 Task: Open a blank sheet, save the file as 'experience' Insert a table '2 by 3' In first column, add headers, 'Movie, Genre'. Under first header add  Inception, The Avengers. Under second header add  Thriller, Action. Change table style to  'Green'
Action: Mouse moved to (282, 224)
Screenshot: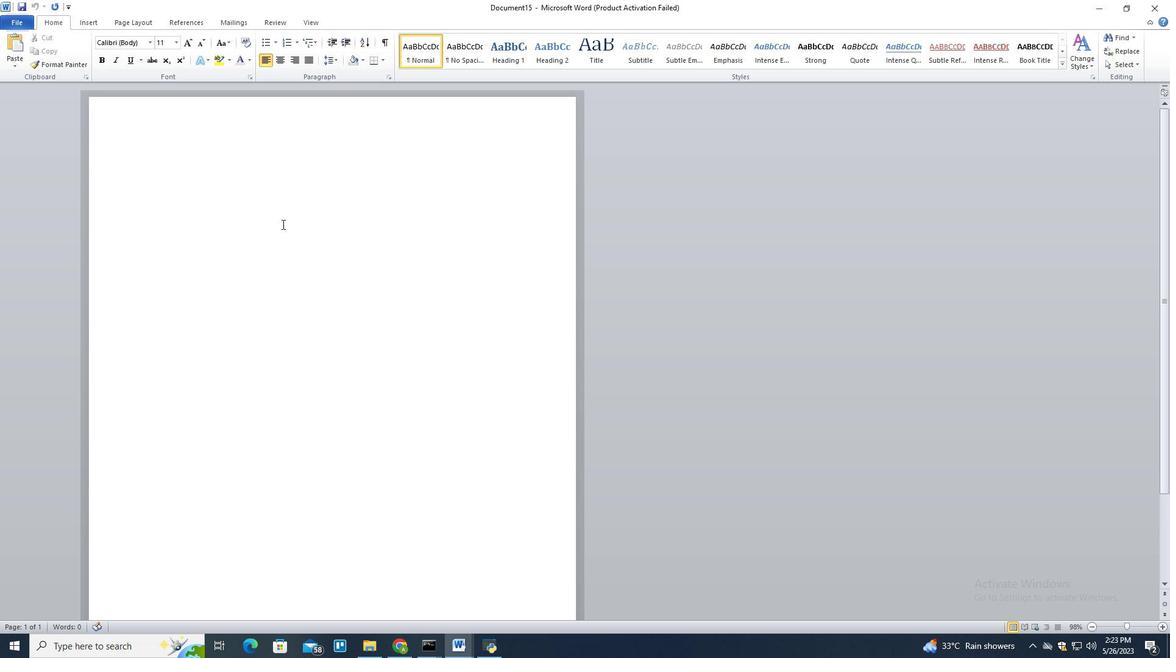 
Action: Key pressed ctrl+N
Screenshot: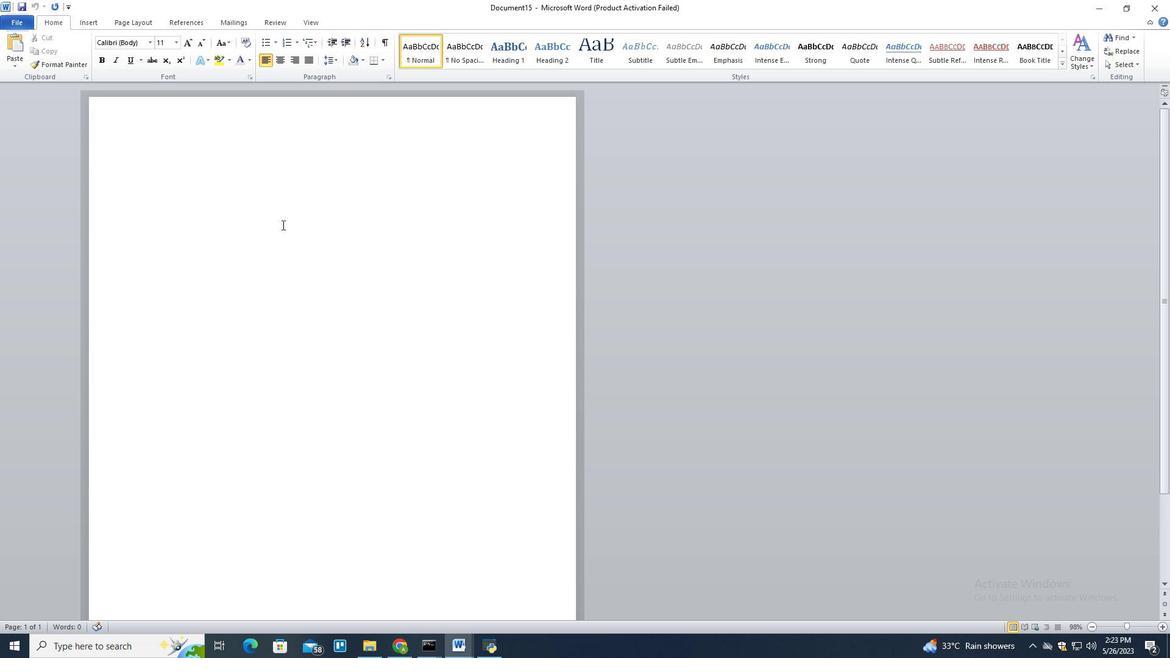 
Action: Mouse moved to (231, 154)
Screenshot: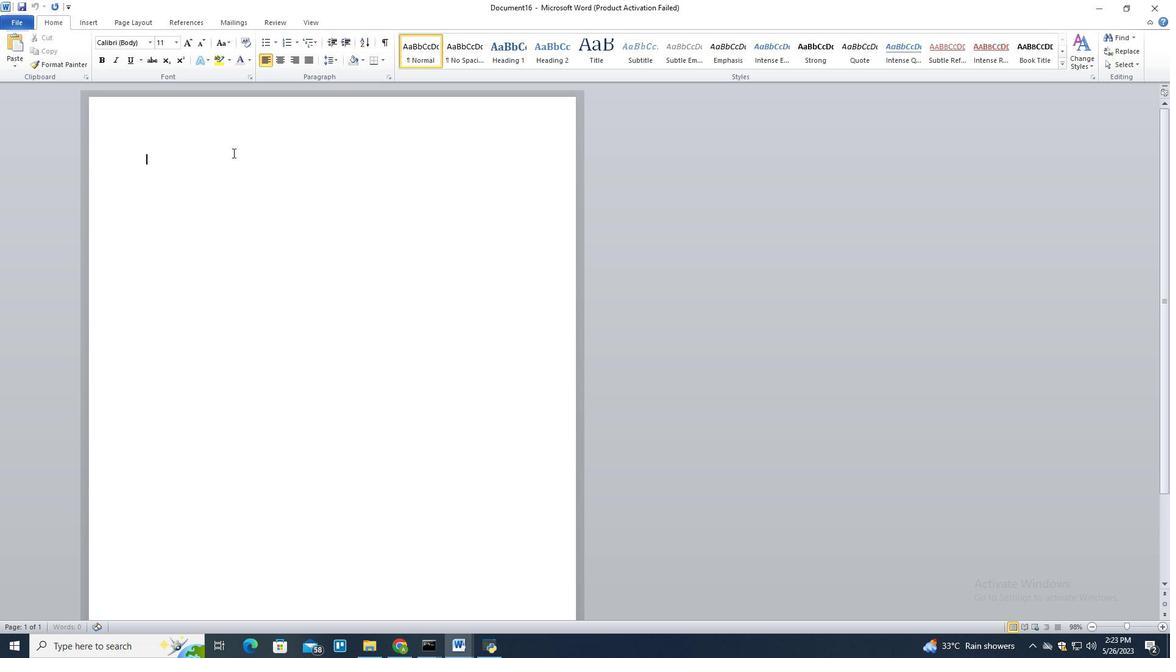 
Action: Key pressed ctrl+S
Screenshot: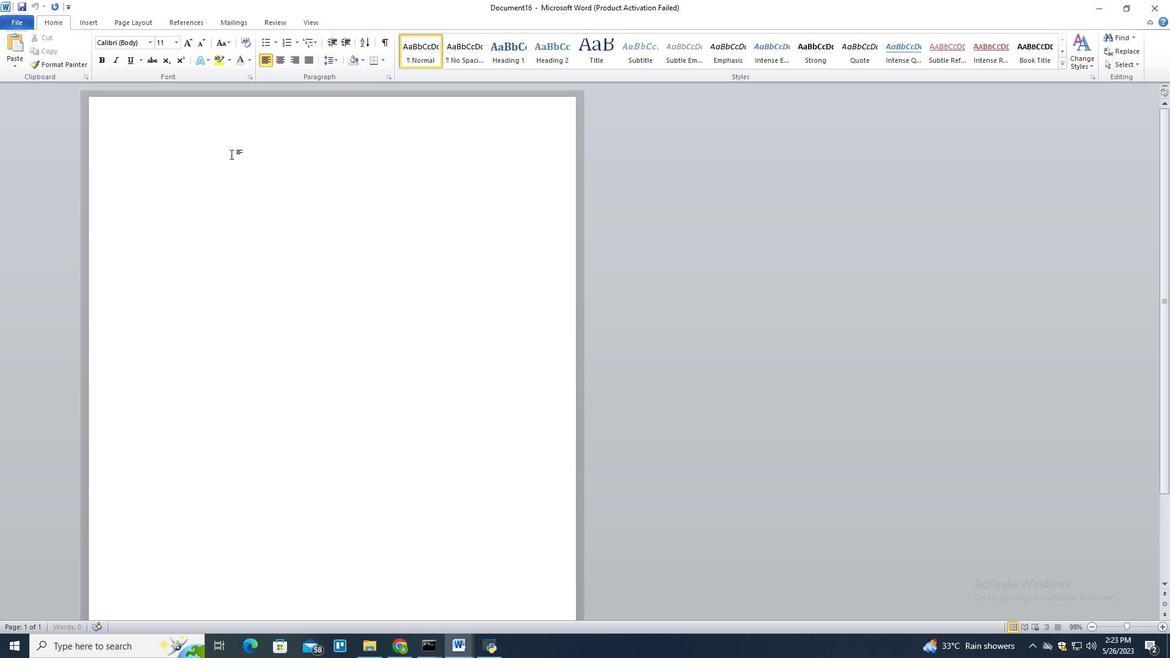 
Action: Mouse moved to (231, 160)
Screenshot: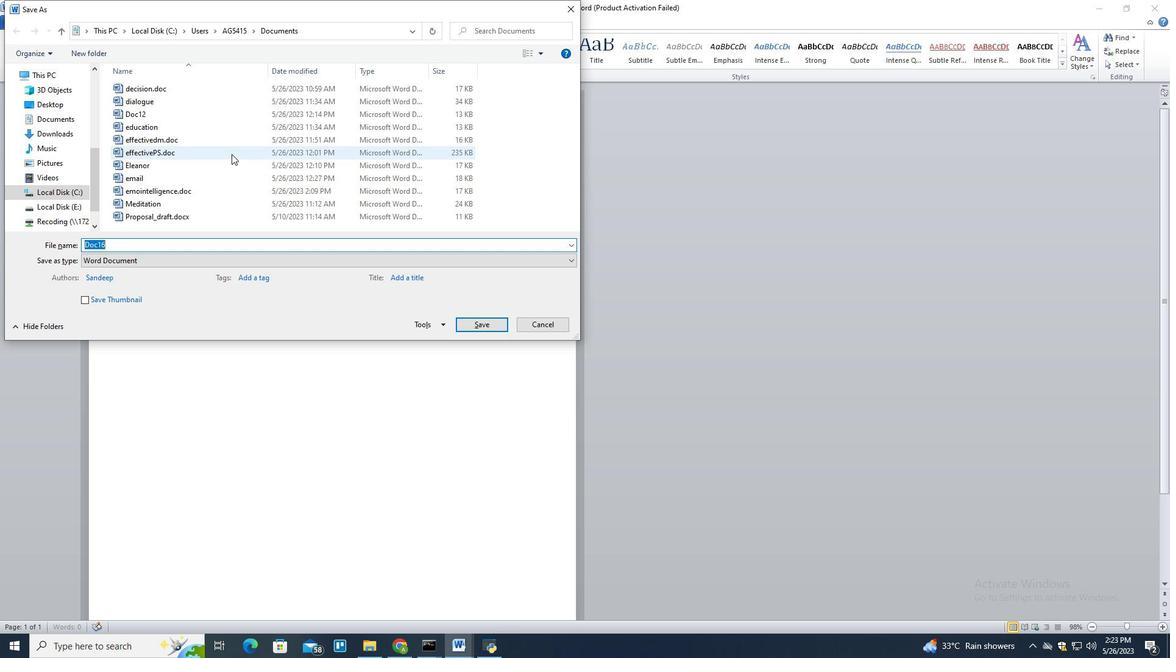 
Action: Key pressed <Key.shift>experiece<Key.tab><Key.tab><Key.tab><Key.tab><Key.tab><Key.tab><Key.tab><Key.tab><Key.enter>
Screenshot: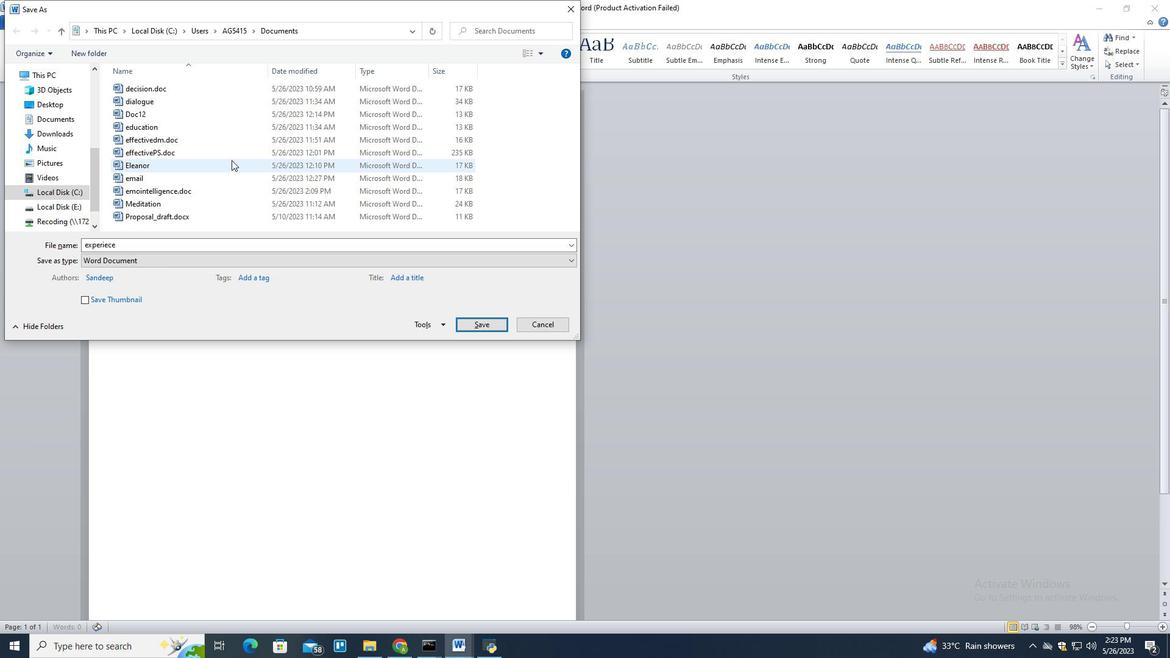 
Action: Mouse moved to (96, 17)
Screenshot: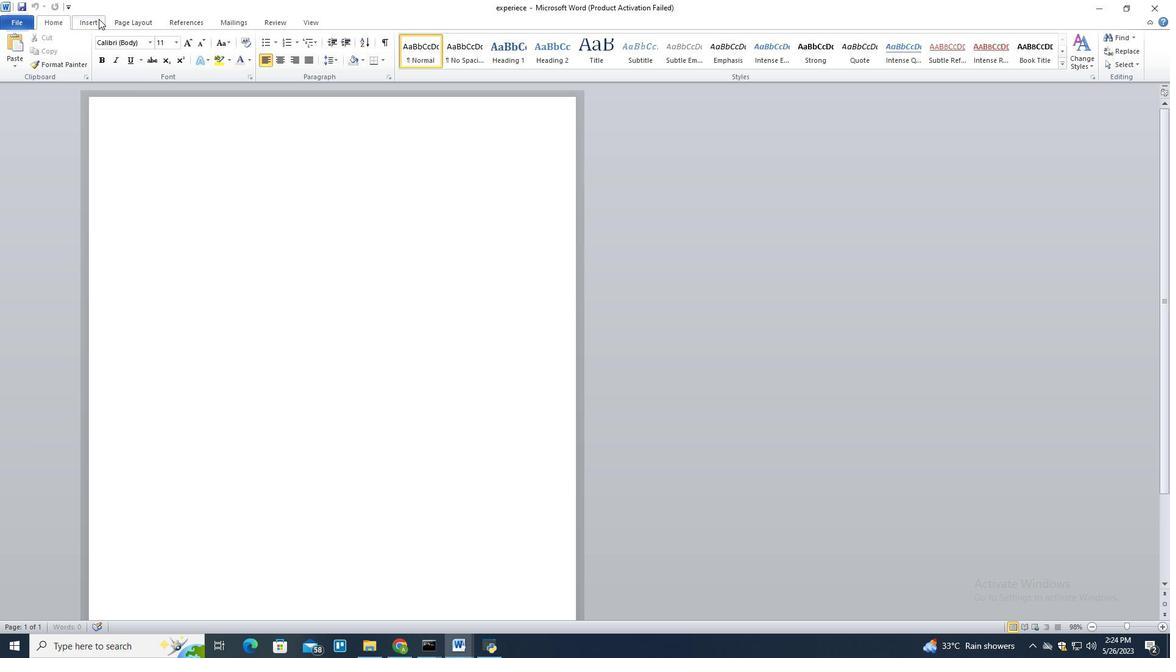 
Action: Mouse pressed left at (96, 17)
Screenshot: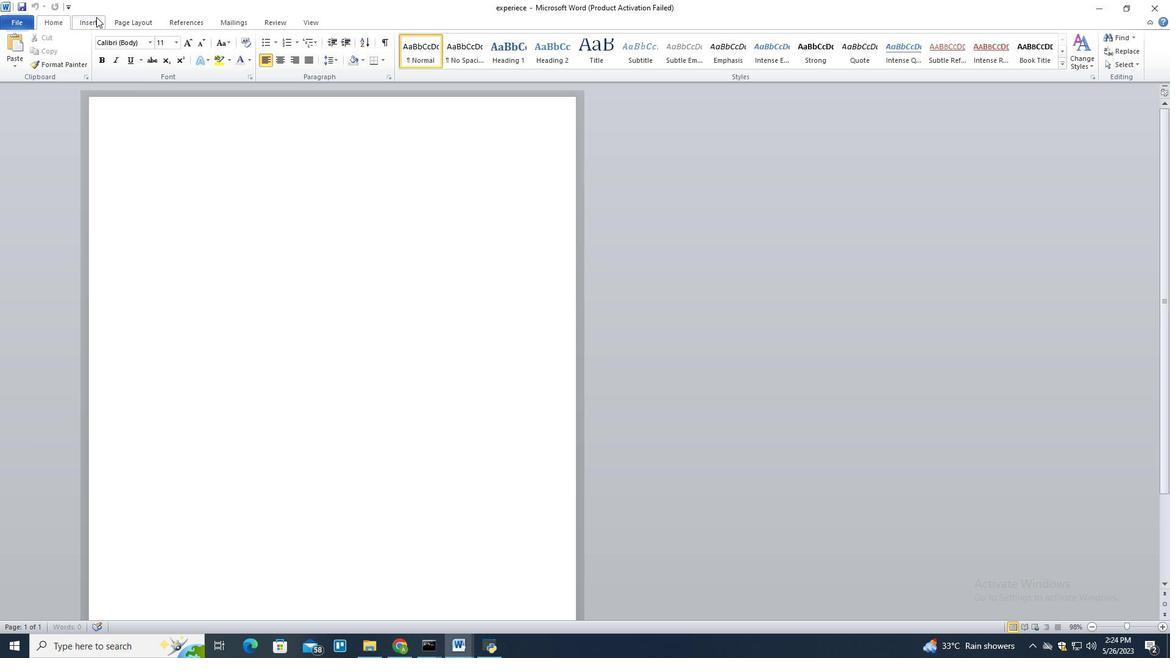 
Action: Mouse moved to (95, 41)
Screenshot: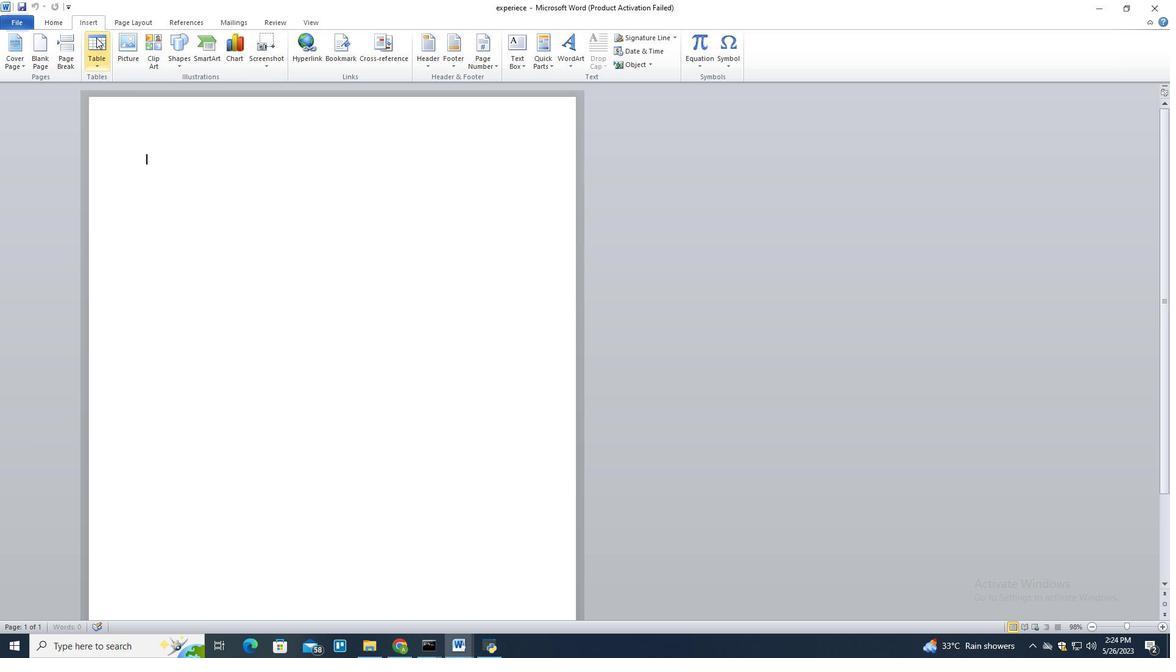 
Action: Mouse pressed left at (95, 41)
Screenshot: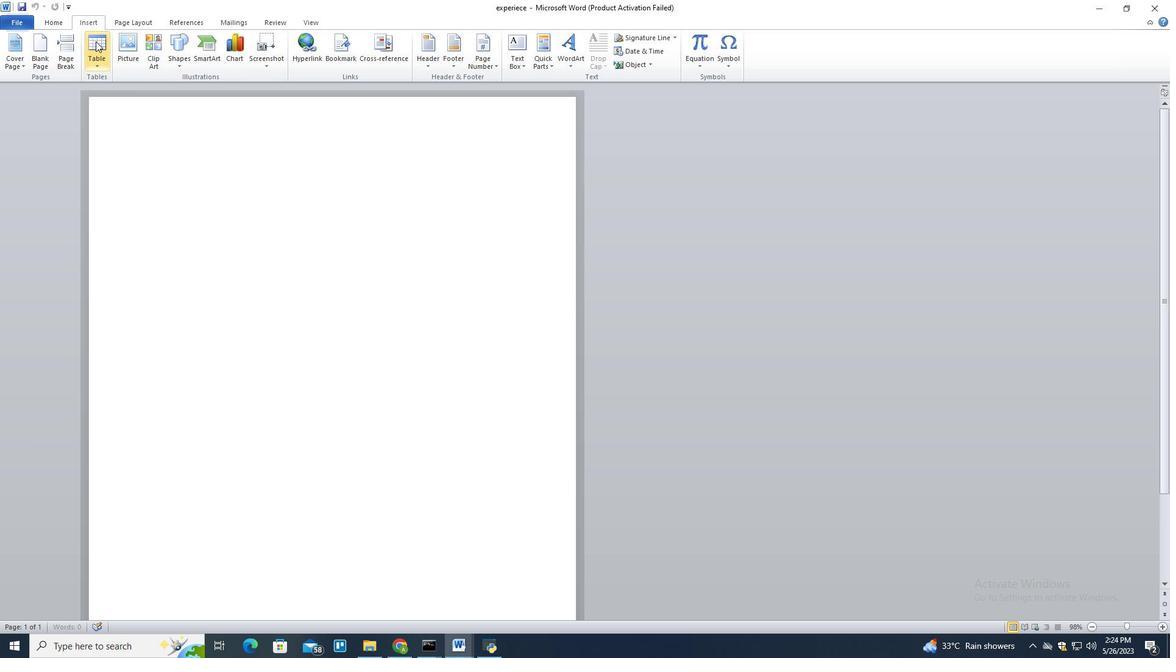 
Action: Mouse moved to (104, 113)
Screenshot: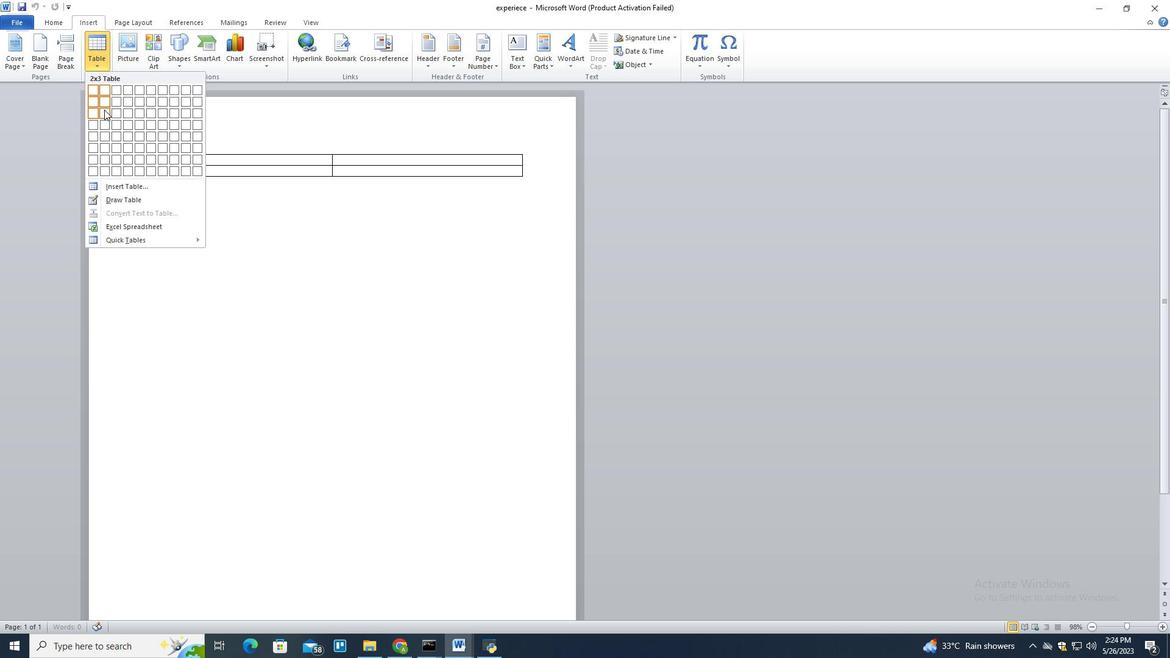 
Action: Mouse pressed left at (104, 113)
Screenshot: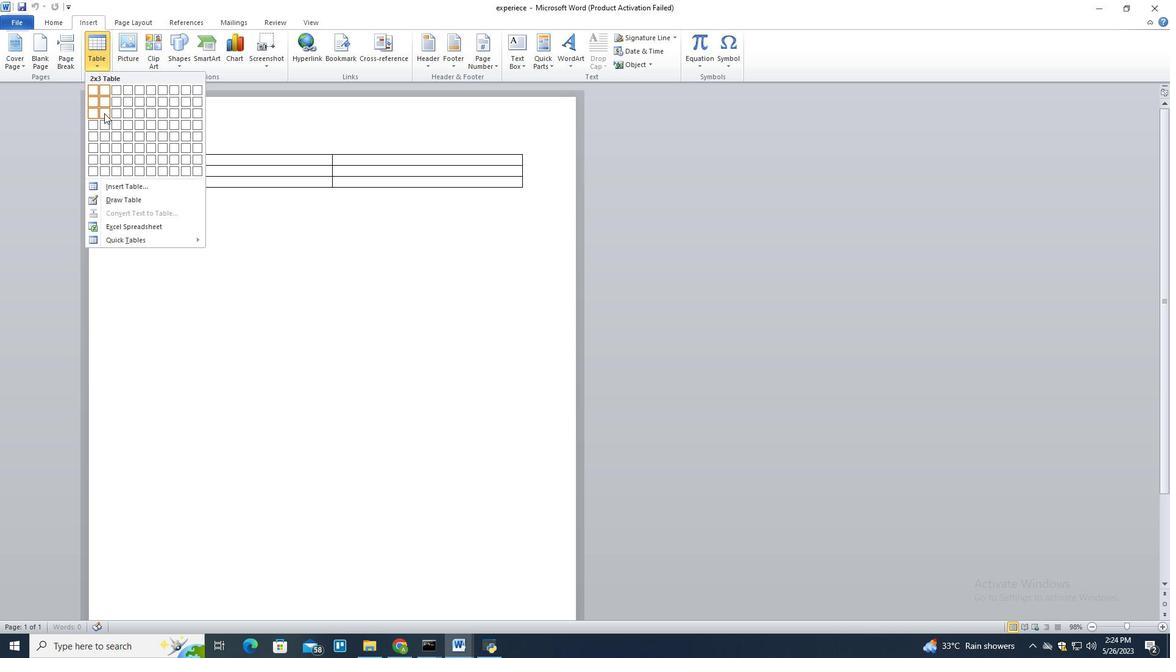 
Action: Mouse moved to (263, 161)
Screenshot: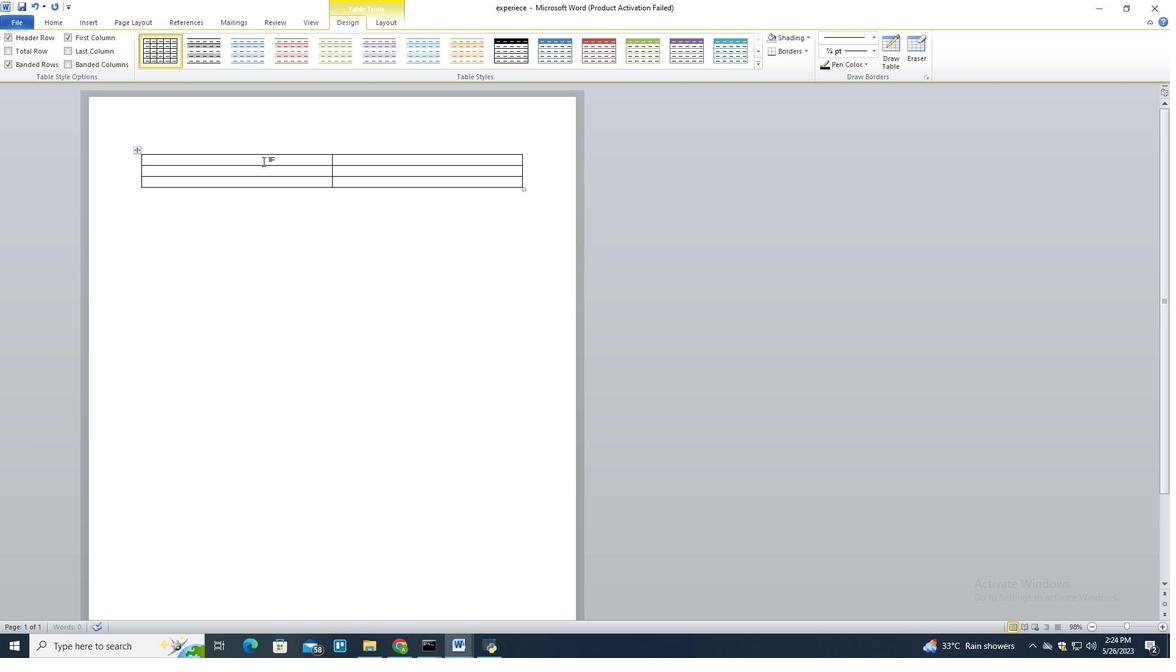 
Action: Key pressed <Key.shift><Key.shift><Key.shift><Key.shift>Move<Key.backspace>ie<Key.tab>
Screenshot: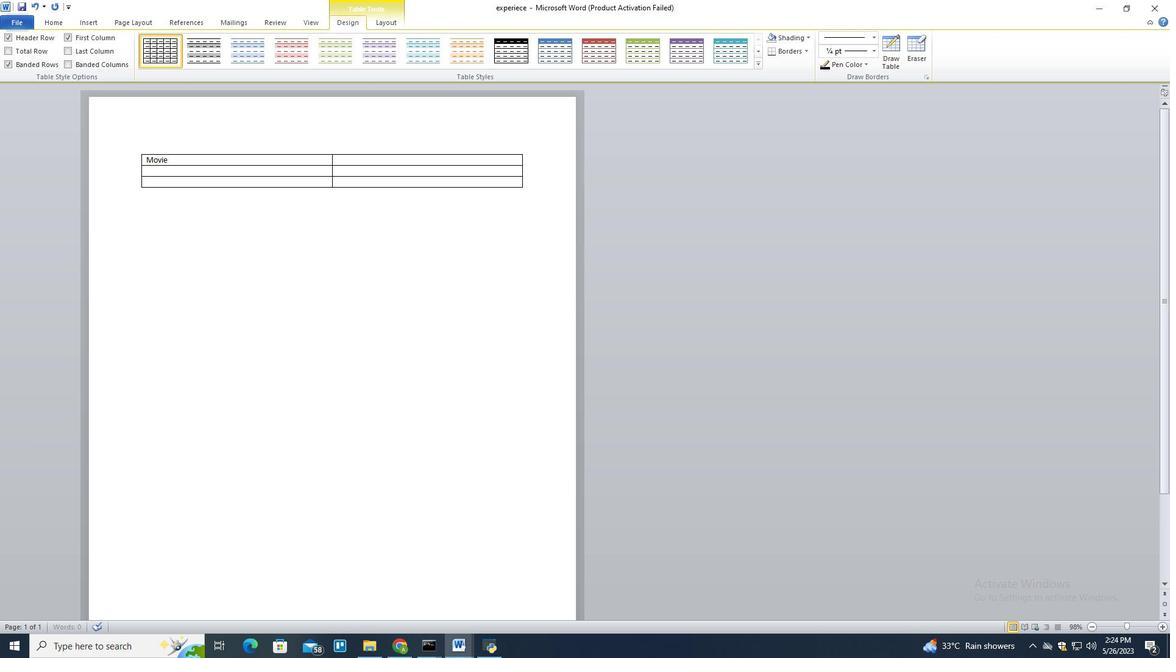 
Action: Mouse moved to (215, 173)
Screenshot: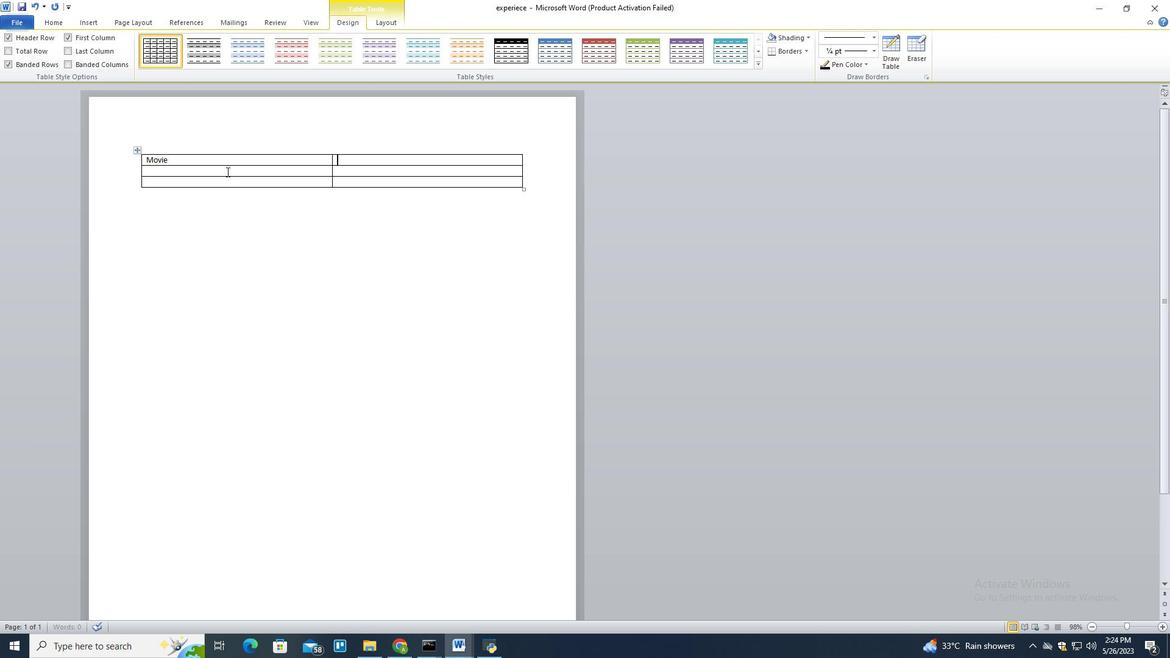 
Action: Mouse pressed left at (215, 173)
Screenshot: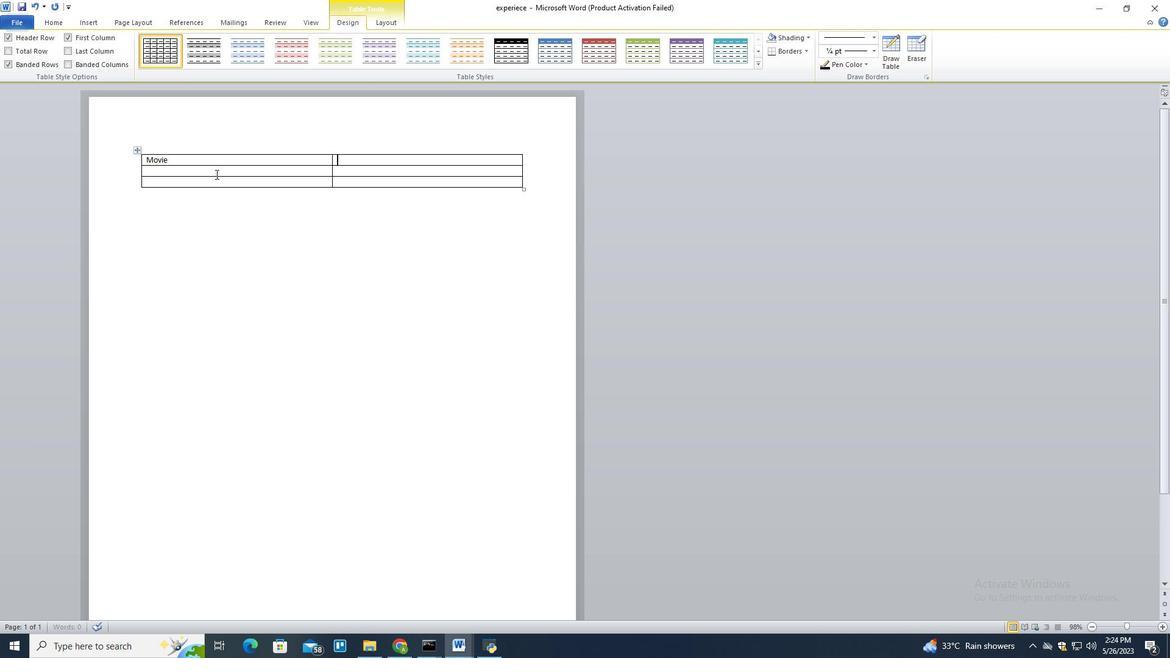
Action: Mouse moved to (213, 173)
Screenshot: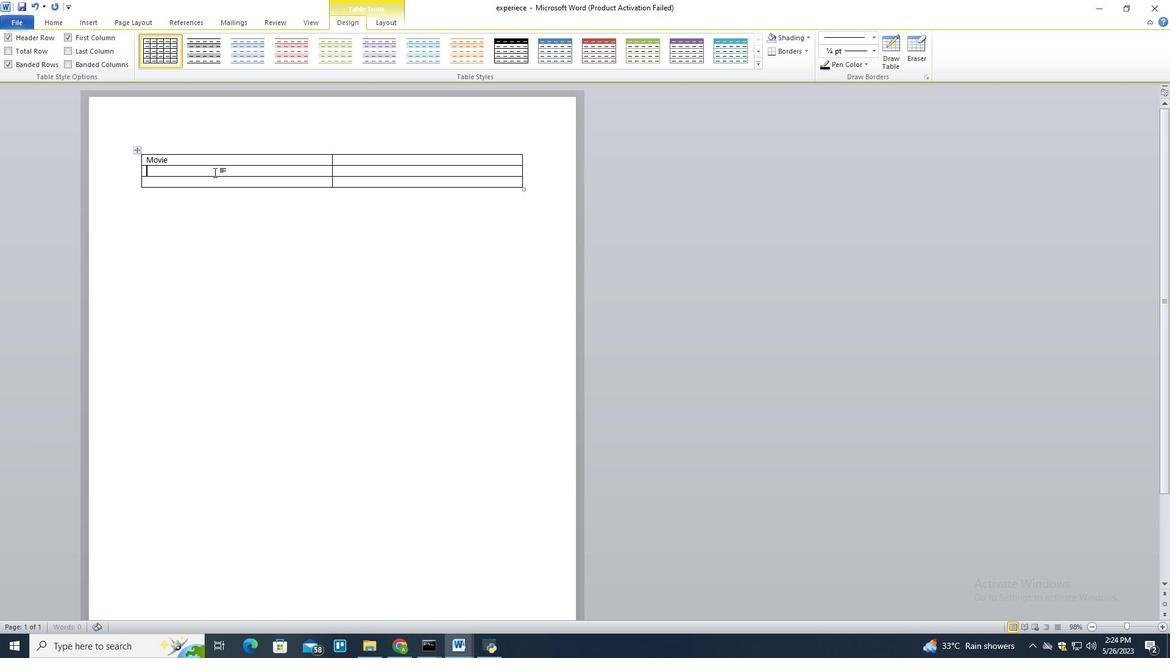 
Action: Key pressed <Key.shift>
Screenshot: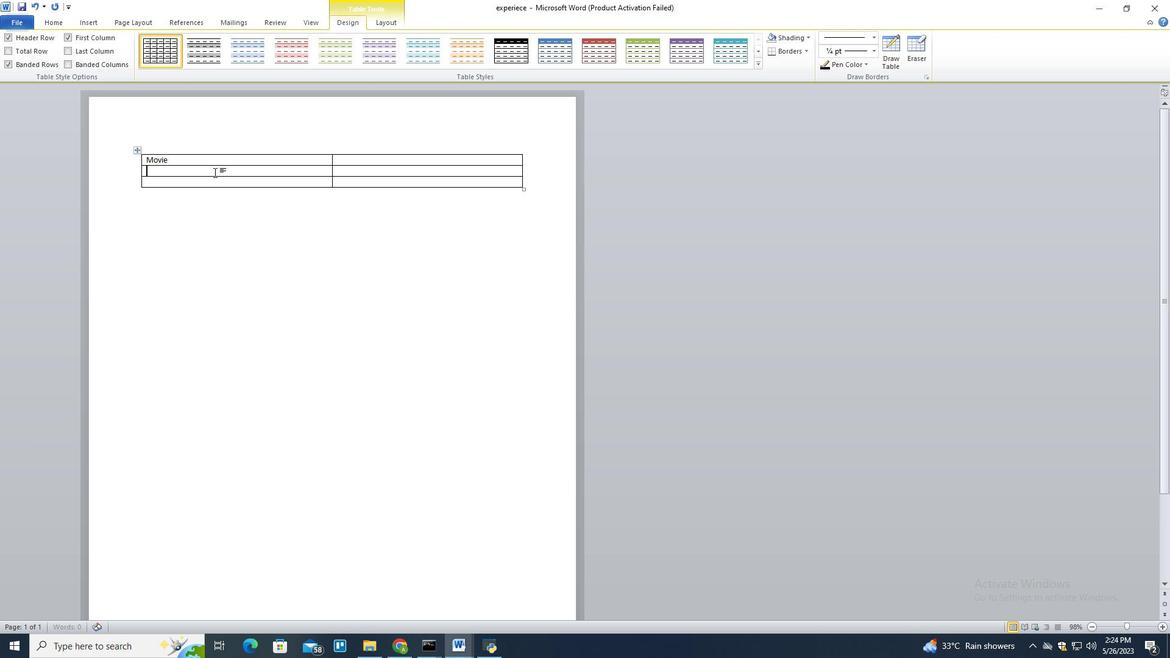 
Action: Mouse moved to (212, 173)
Screenshot: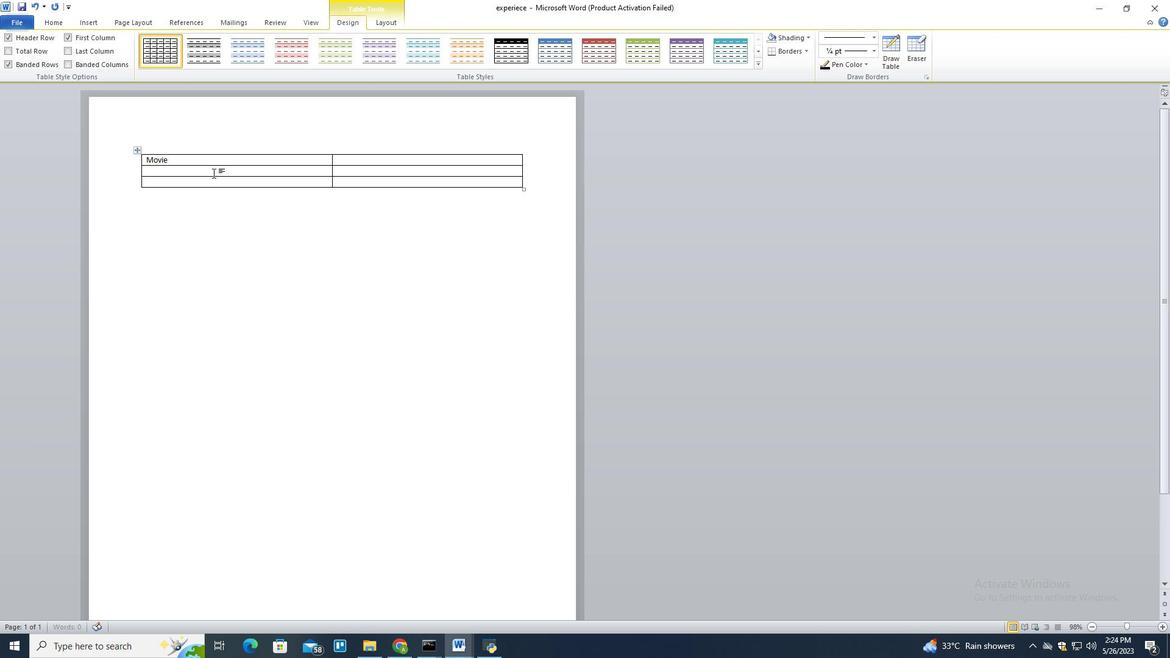 
Action: Key pressed G
Screenshot: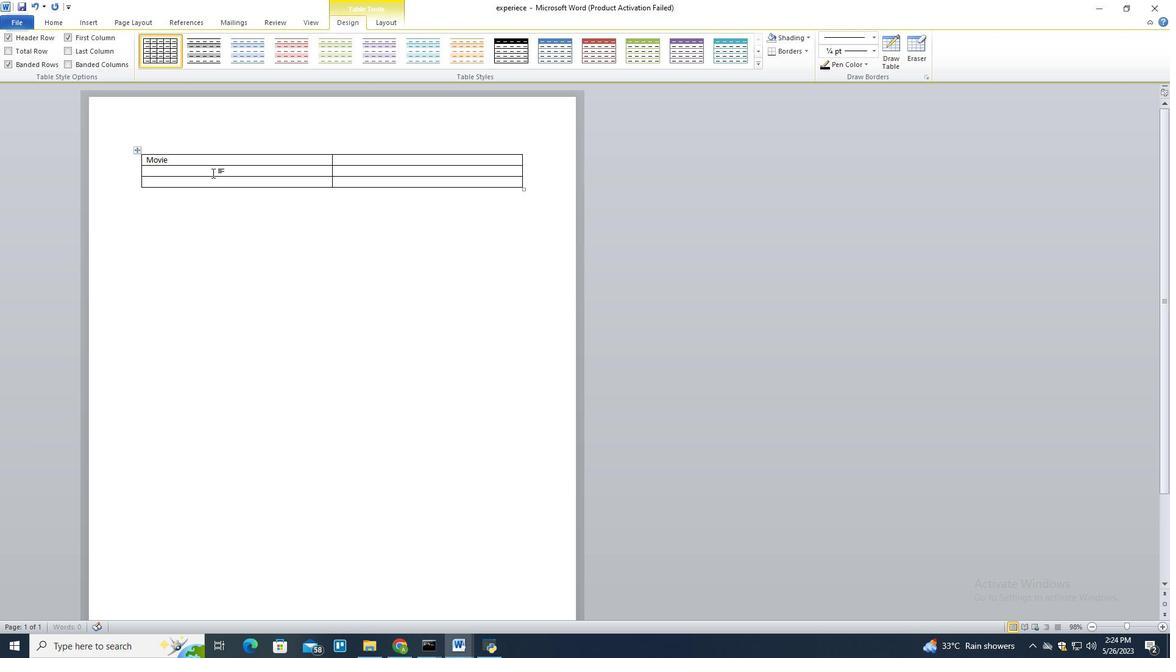 
Action: Mouse moved to (212, 173)
Screenshot: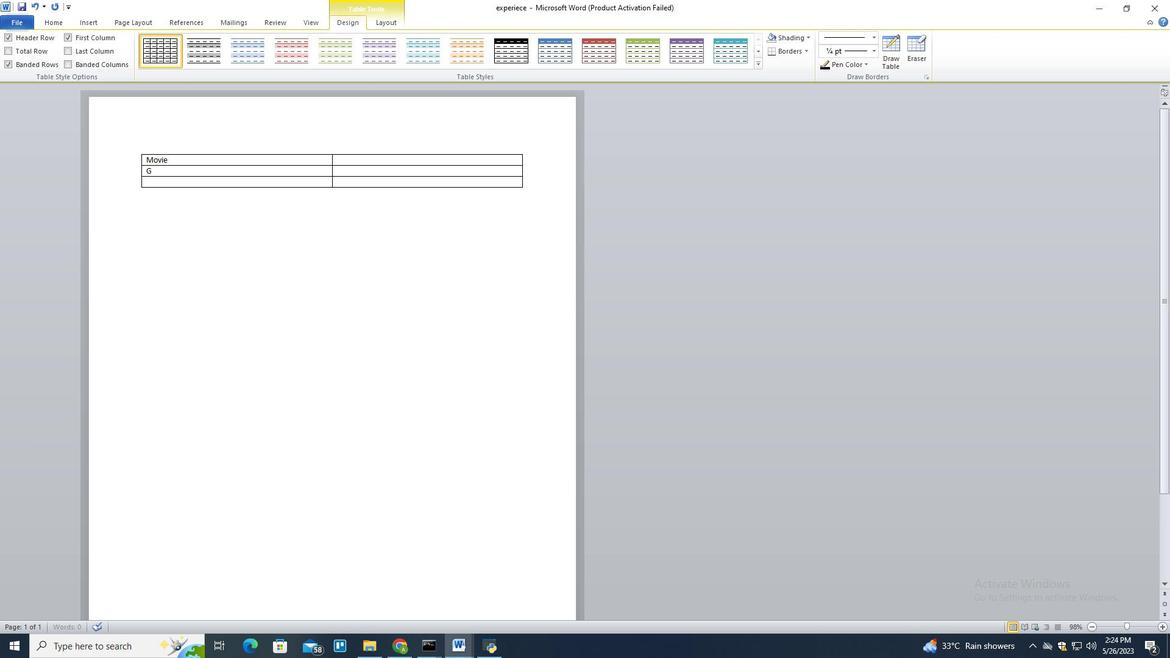 
Action: Key pressed e
Screenshot: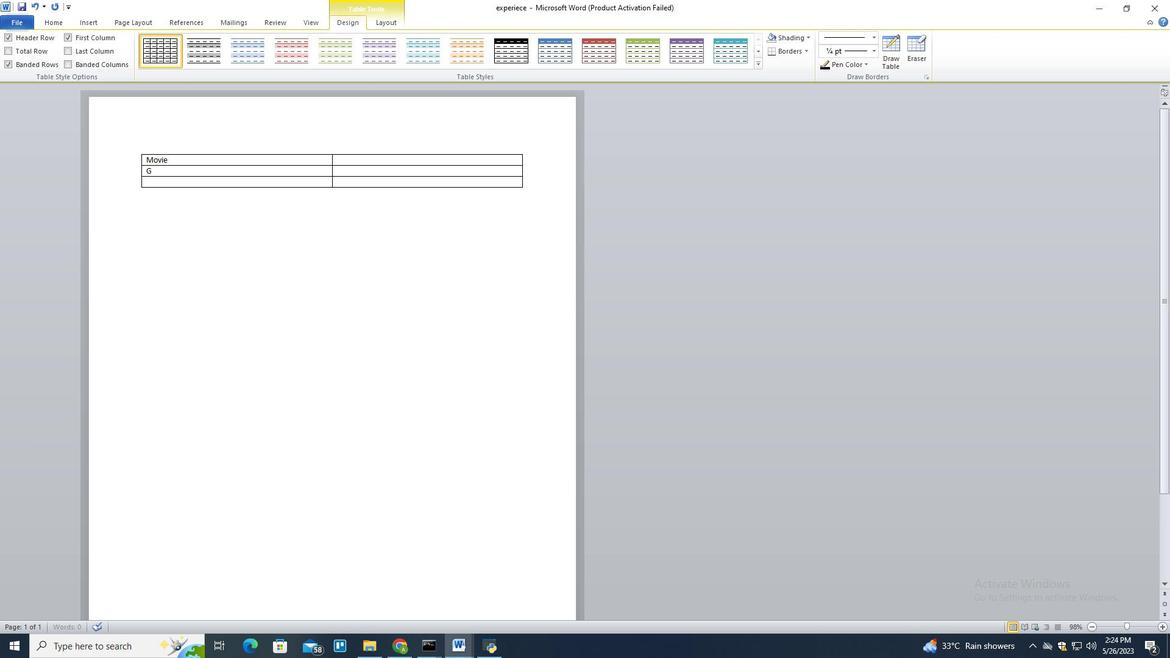 
Action: Mouse moved to (210, 177)
Screenshot: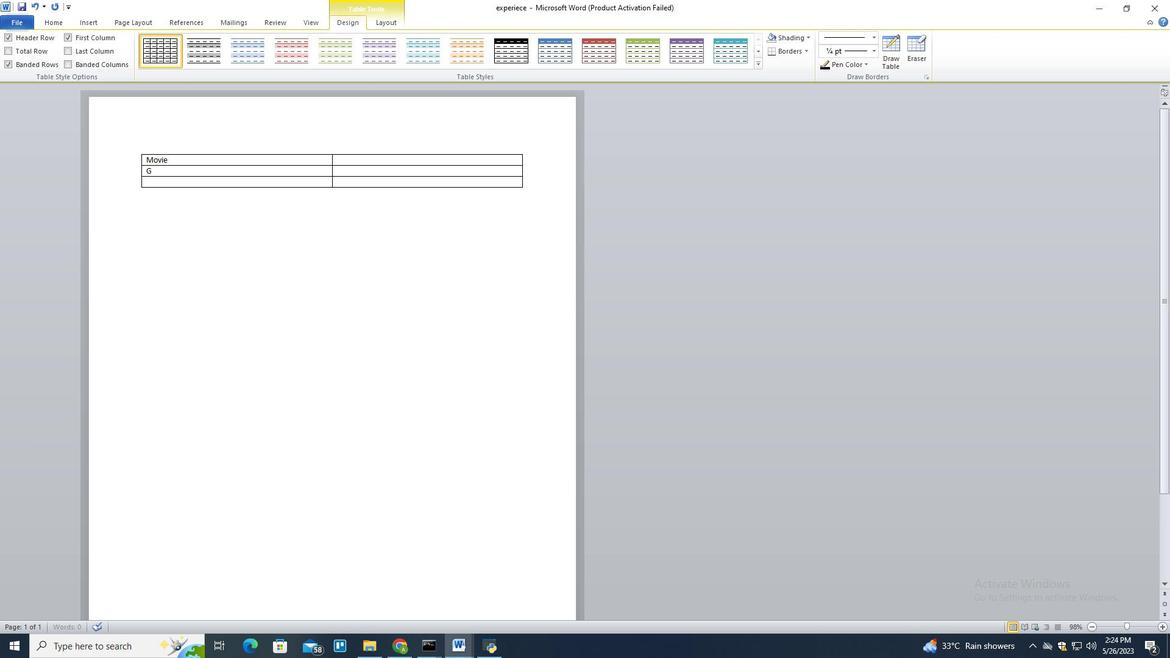 
Action: Key pressed nreeeeee<Key.backspace><Key.backspace><Key.backspace><Key.backspace><Key.backspace><Key.backspace><Key.backspace><Key.backspace>
Screenshot: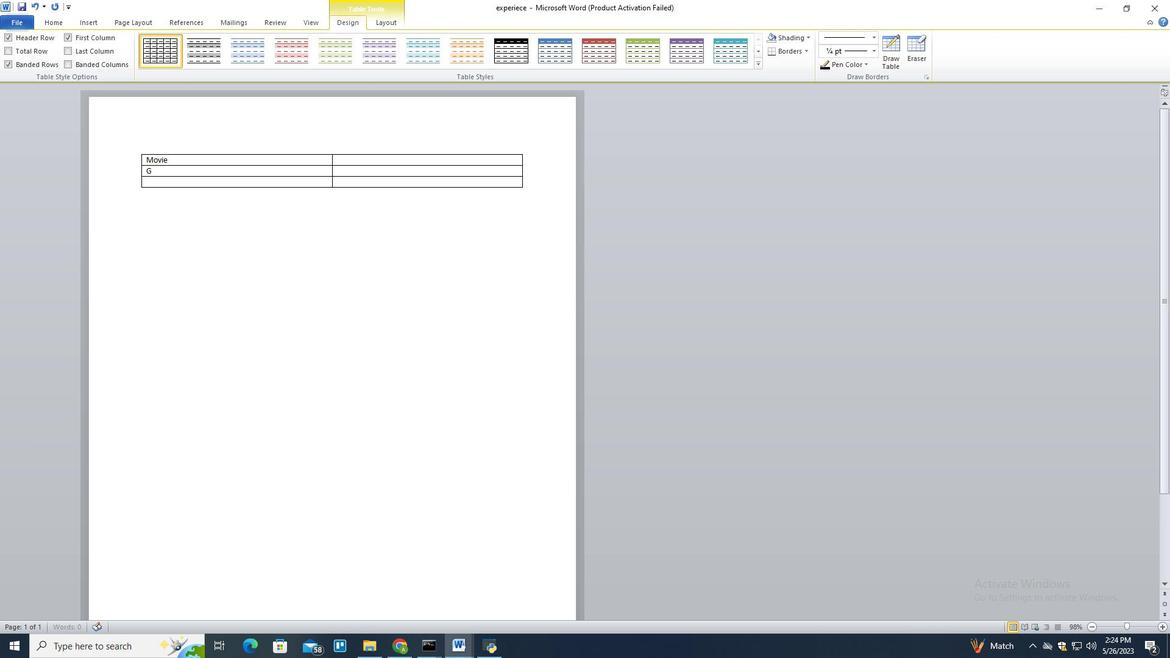 
Action: Mouse moved to (186, 162)
Screenshot: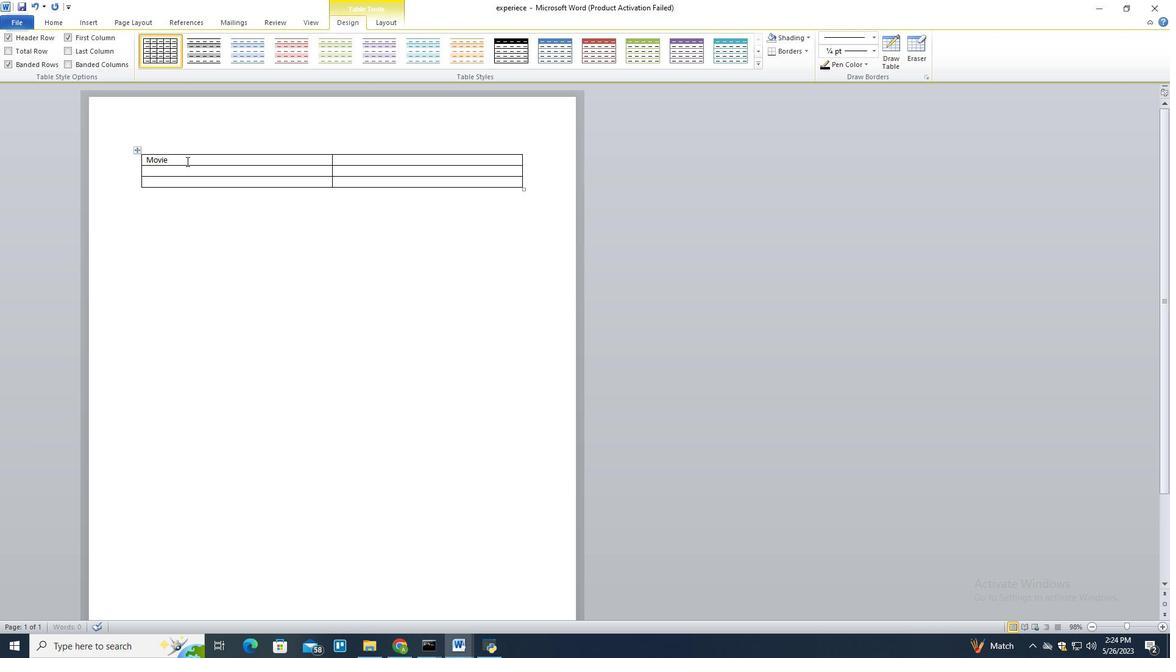 
Action: Mouse pressed left at (186, 162)
Screenshot: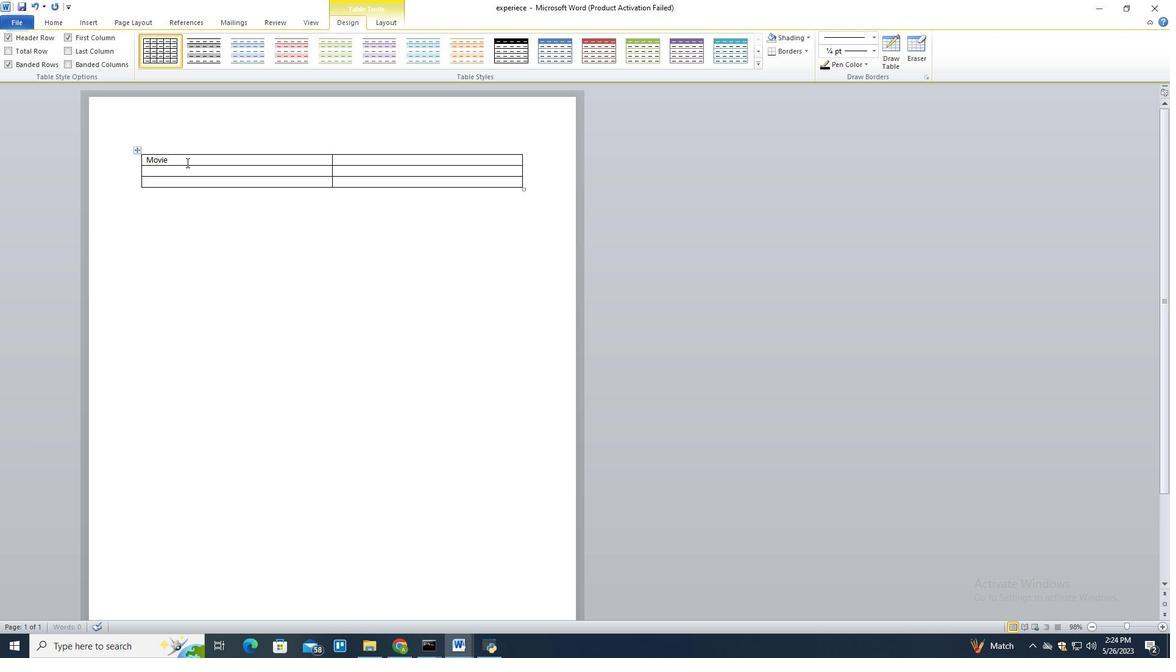 
Action: Key pressed ,<Key.space><Key.shift>Genre<Key.tab><Key.tab><Key.shift>Inception<Key.backspace>ion
Screenshot: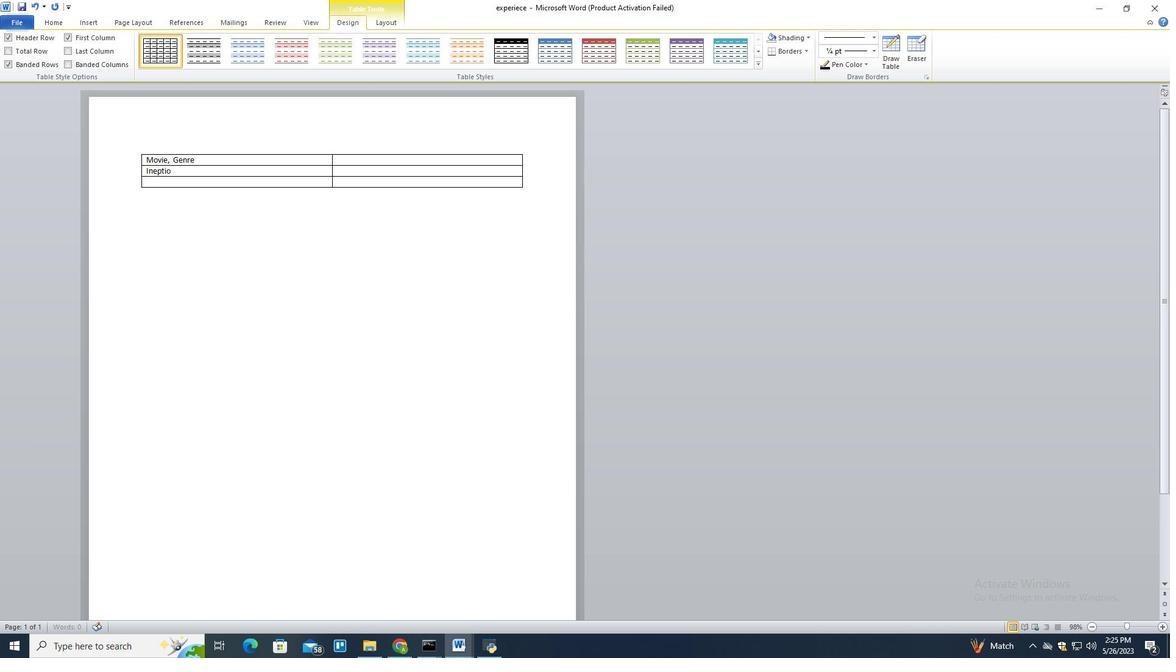 
Action: Mouse moved to (173, 160)
Screenshot: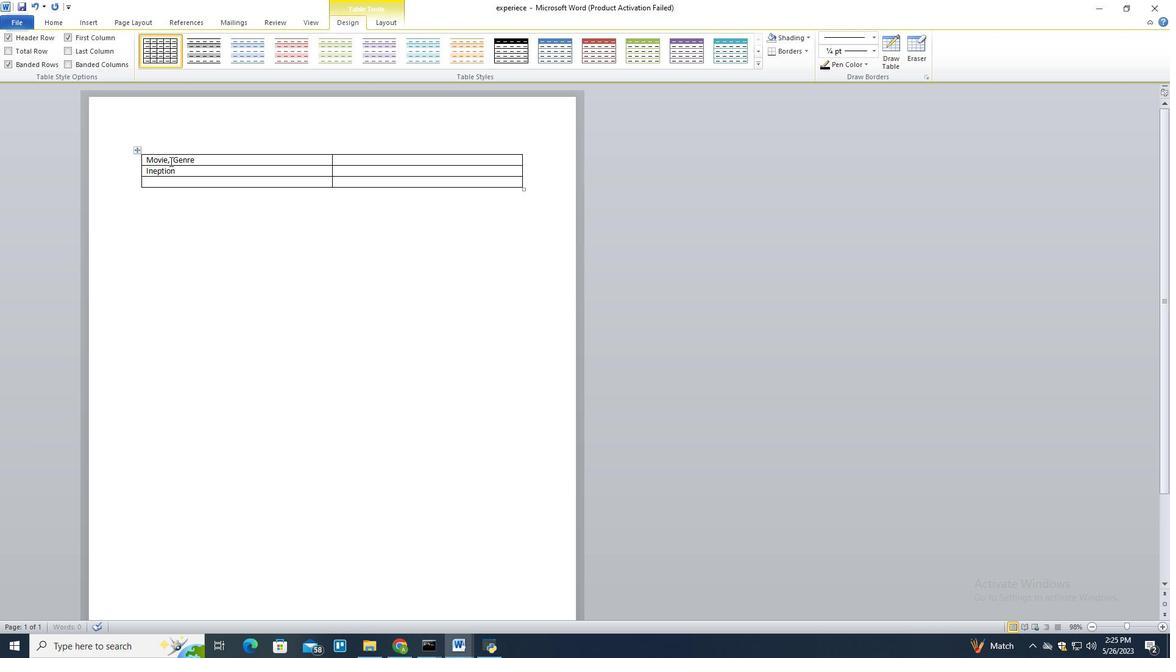
Action: Mouse pressed left at (173, 160)
Screenshot: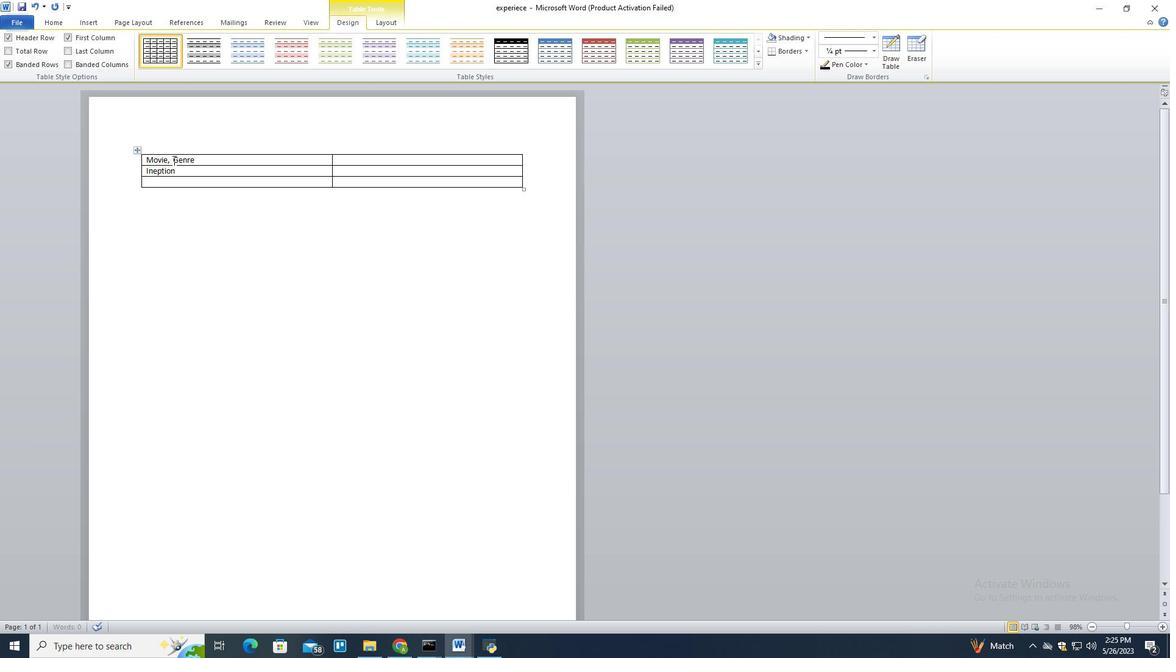 
Action: Mouse moved to (207, 161)
Screenshot: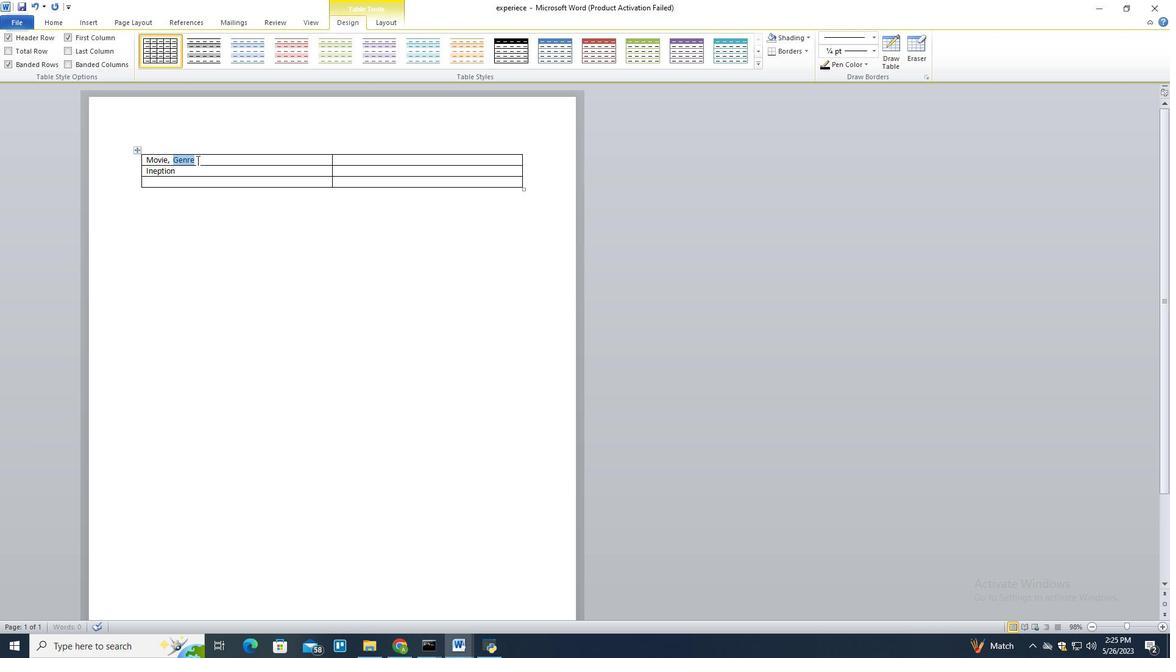 
Action: Key pressed <Key.backspace>
Screenshot: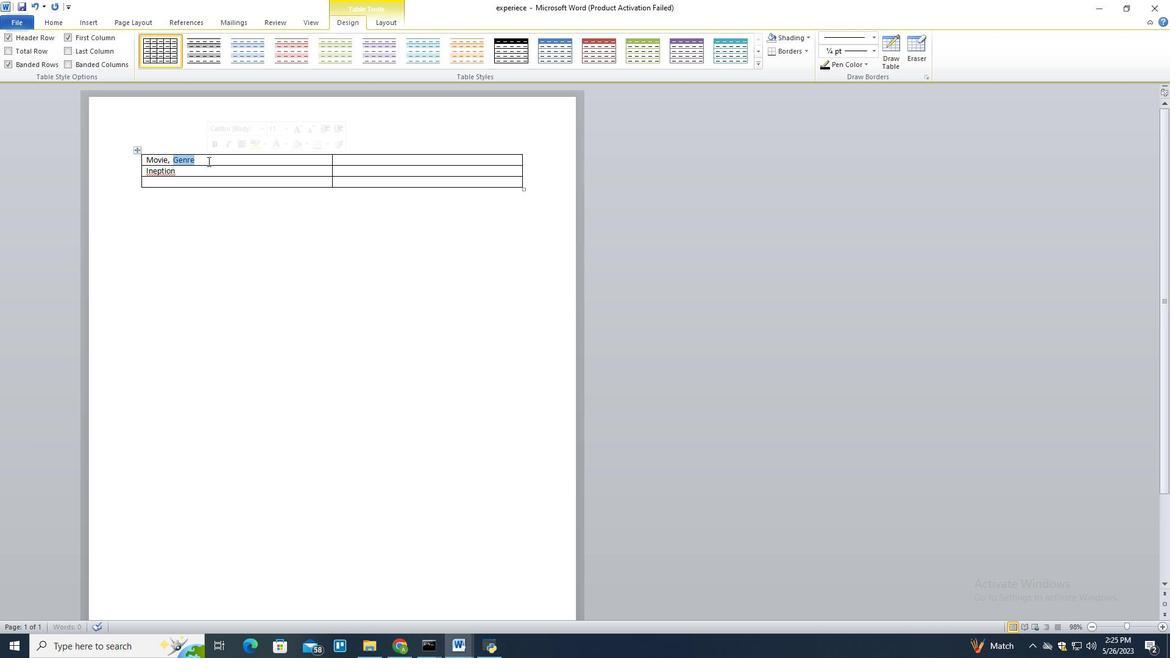 
Action: Mouse moved to (304, 172)
Screenshot: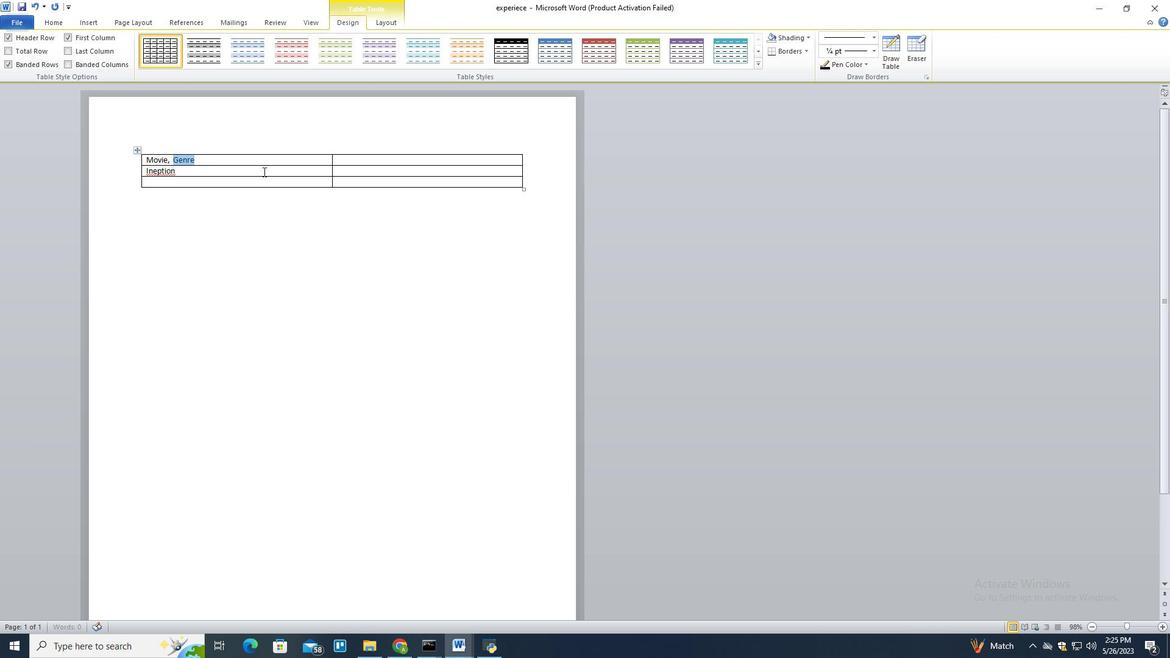 
Action: Key pressed <Key.backspace>
Screenshot: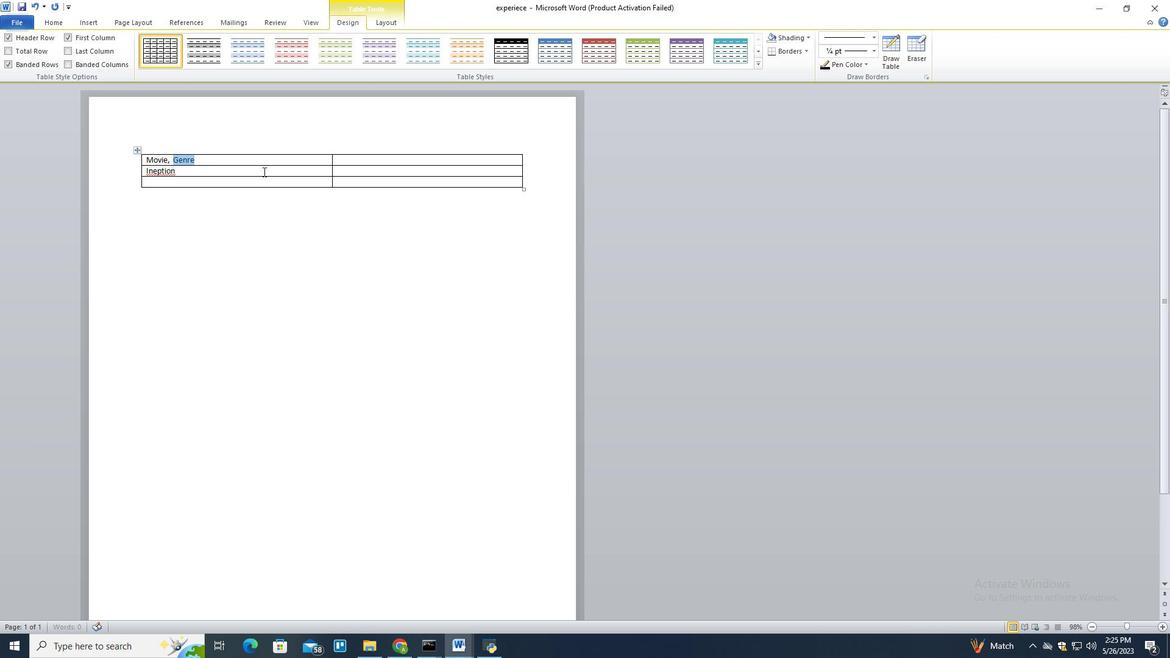 
Action: Mouse moved to (354, 171)
Screenshot: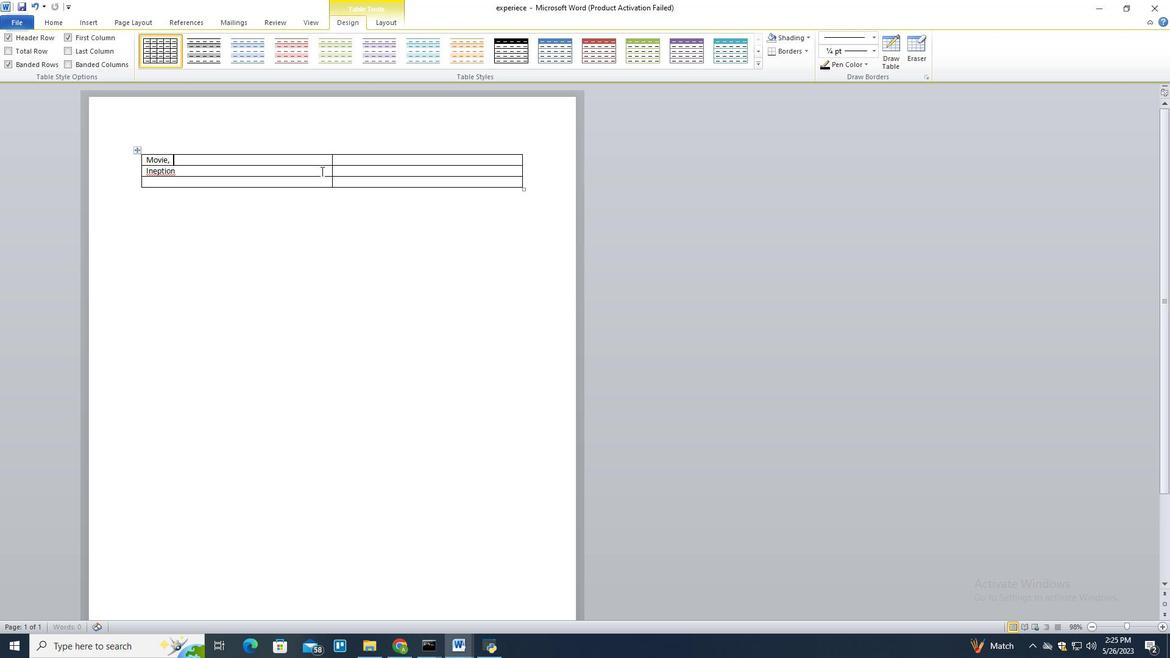 
Action: Key pressed <Key.backspace>
Screenshot: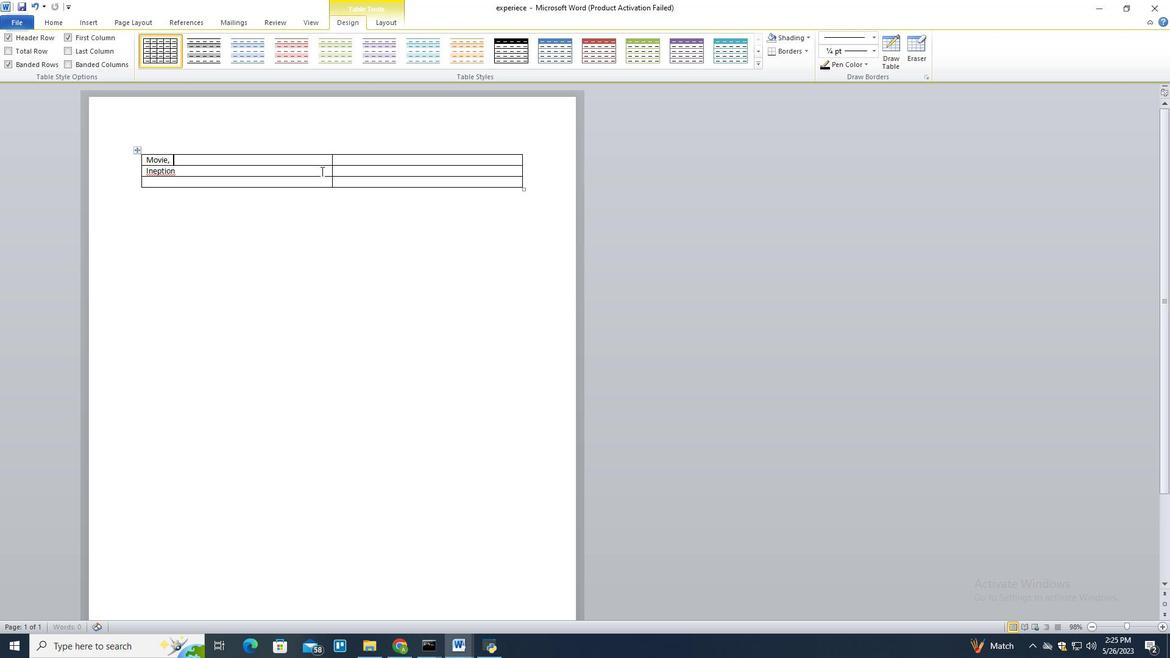 
Action: Mouse moved to (376, 167)
Screenshot: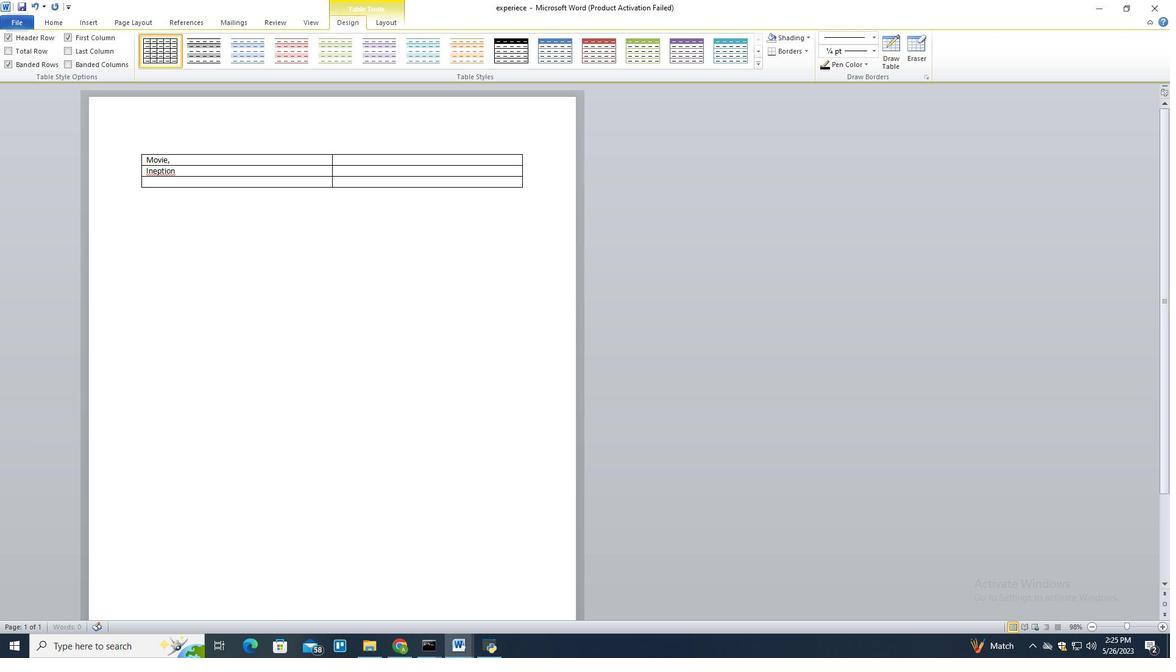 
Action: Key pressed <Key.backspace>
Screenshot: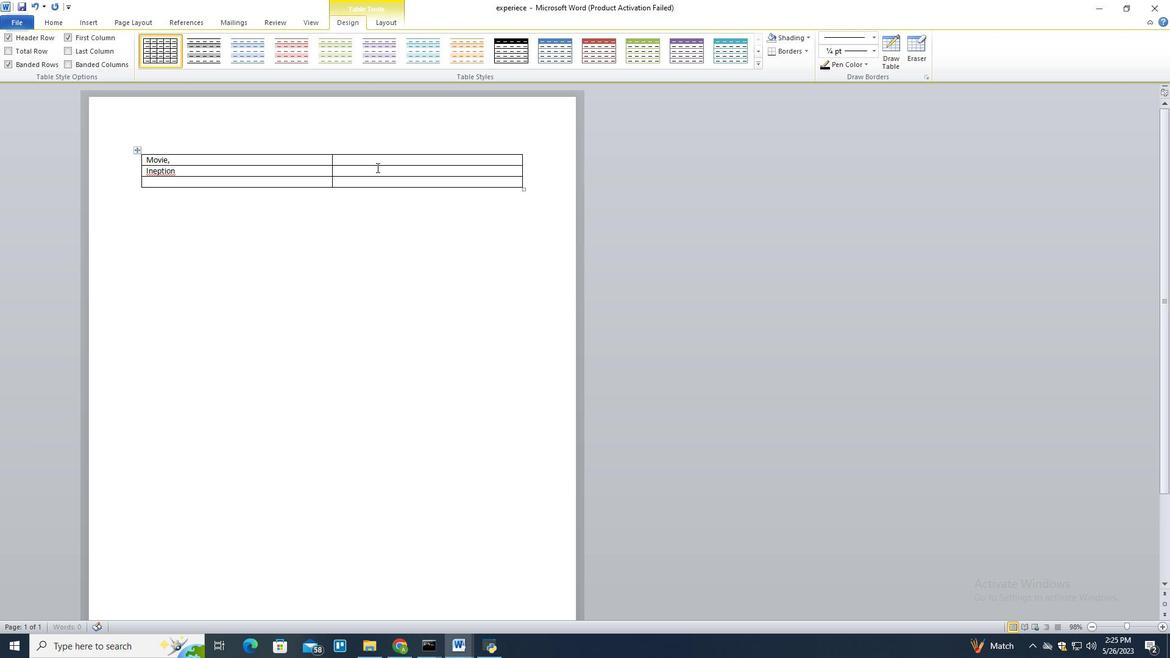 
Action: Mouse moved to (380, 159)
Screenshot: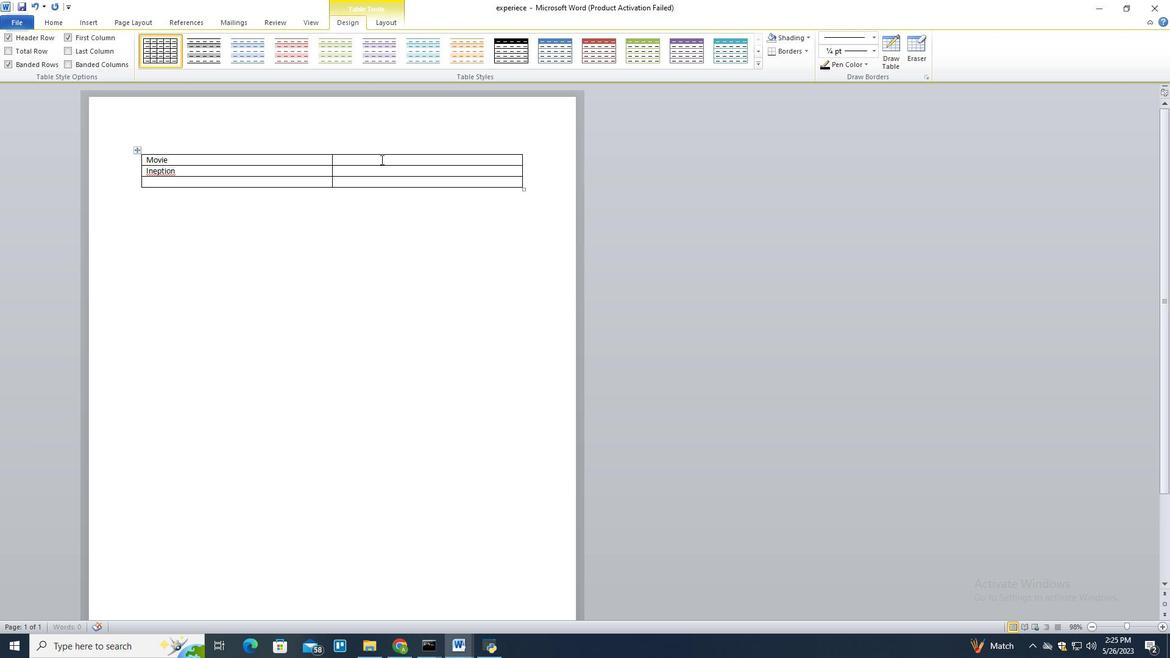 
Action: Mouse pressed left at (380, 159)
Screenshot: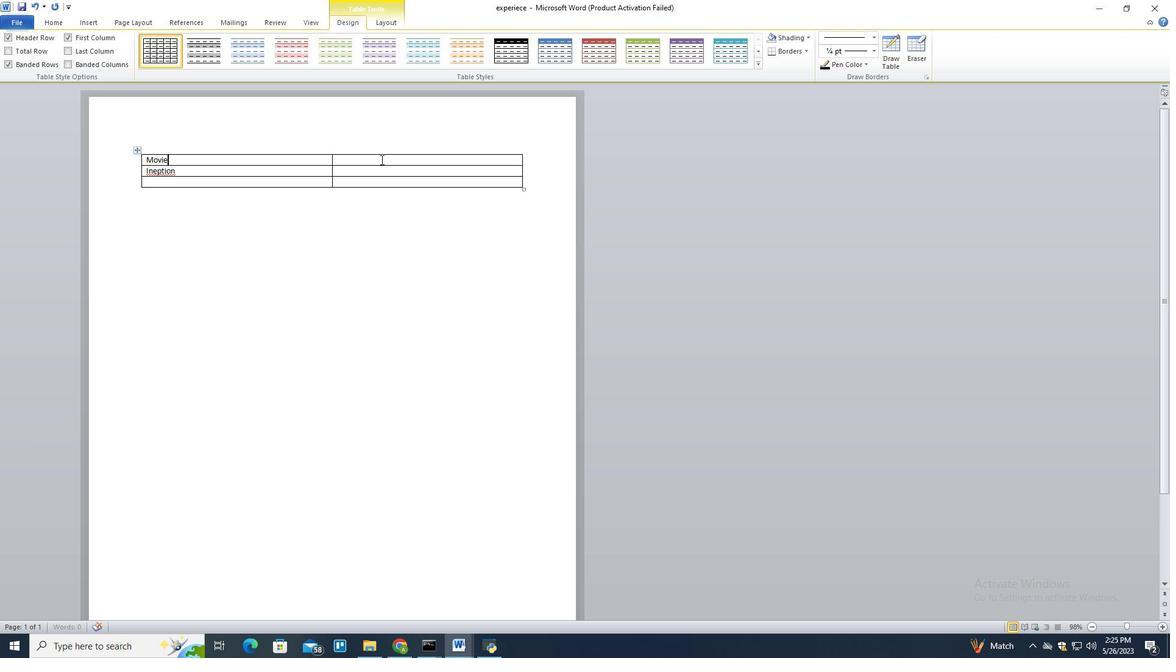 
Action: Mouse moved to (377, 160)
Screenshot: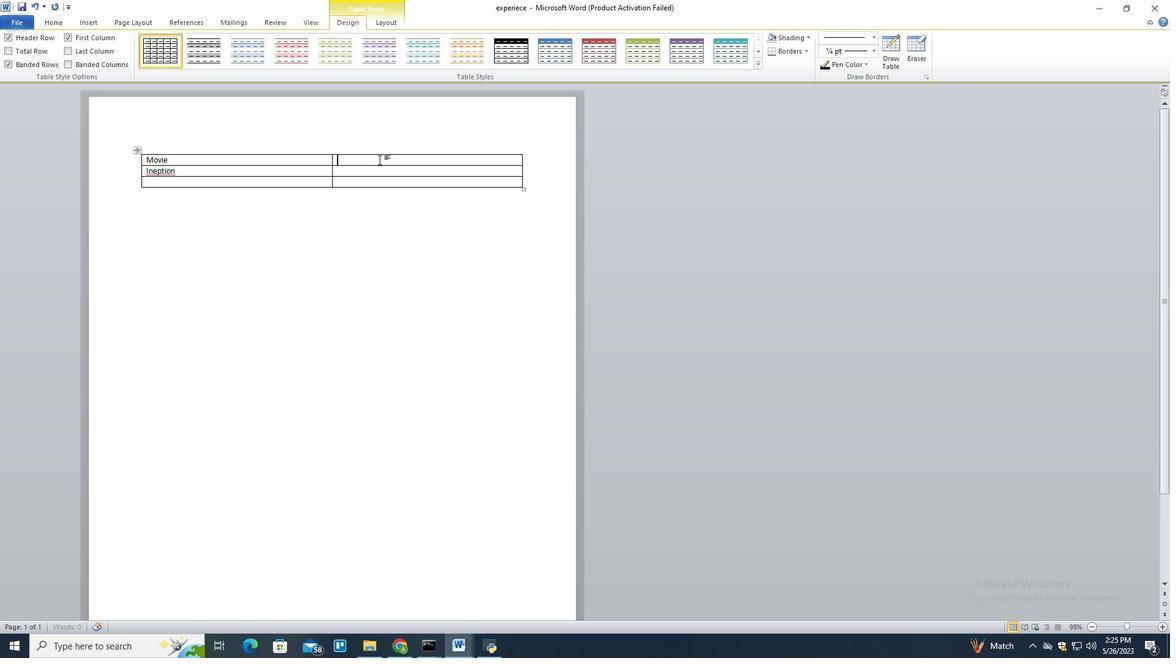 
Action: Key pressed <Key.shift>
Screenshot: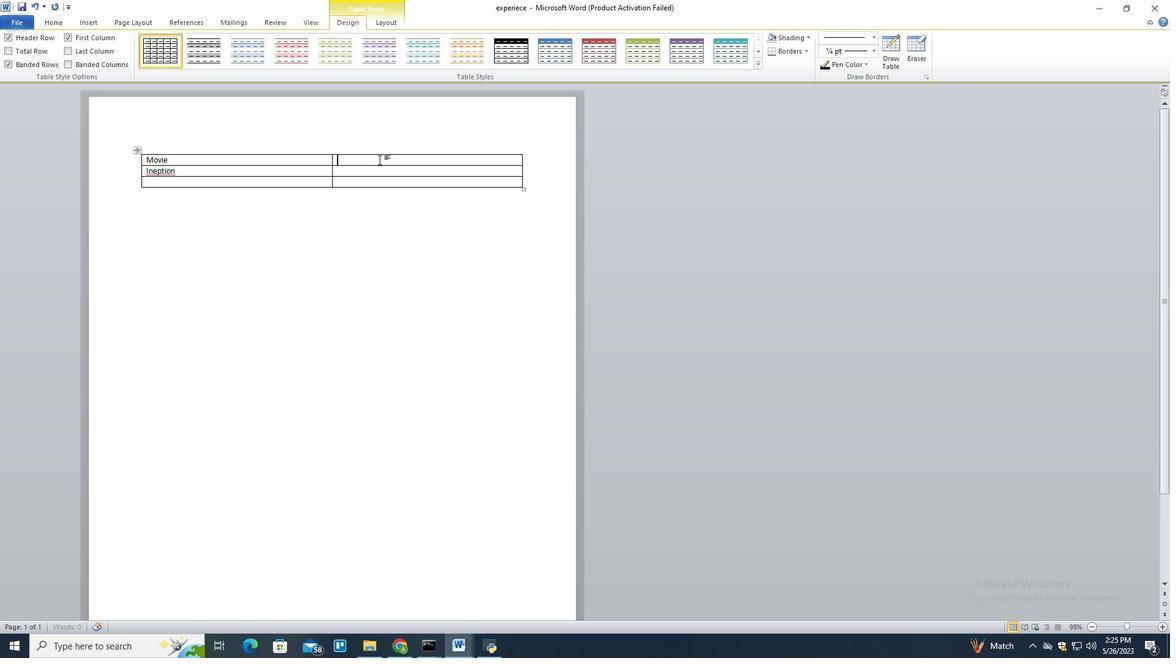 
Action: Mouse moved to (375, 162)
Screenshot: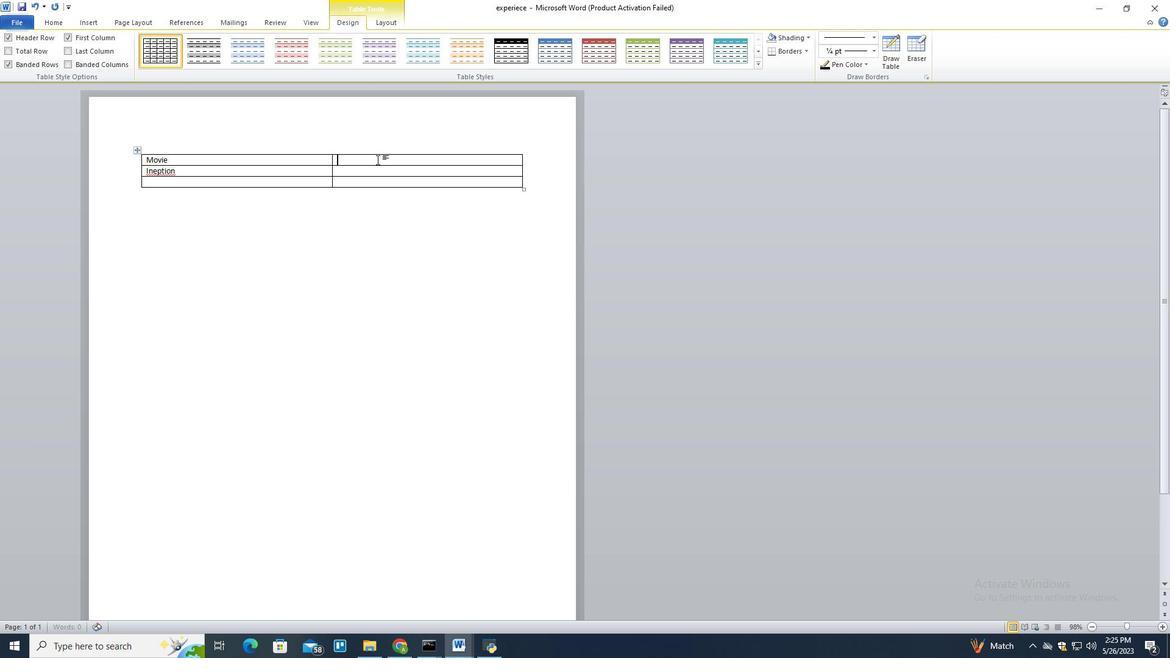 
Action: Key pressed G
Screenshot: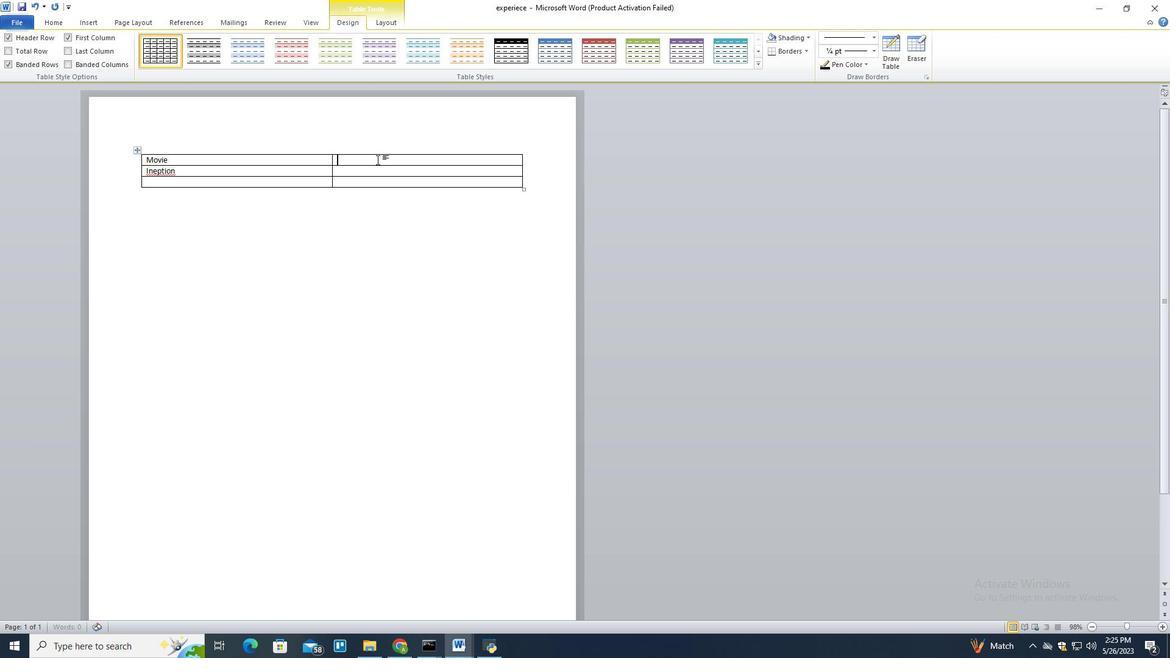 
Action: Mouse moved to (375, 162)
Screenshot: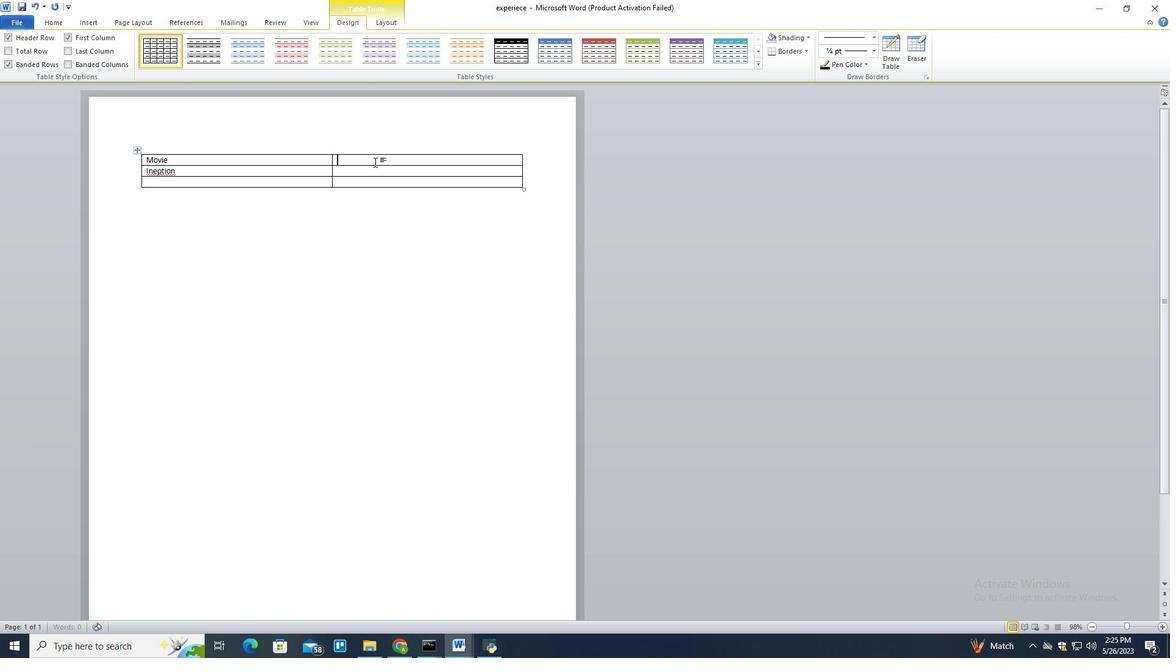 
Action: Key pressed e
Screenshot: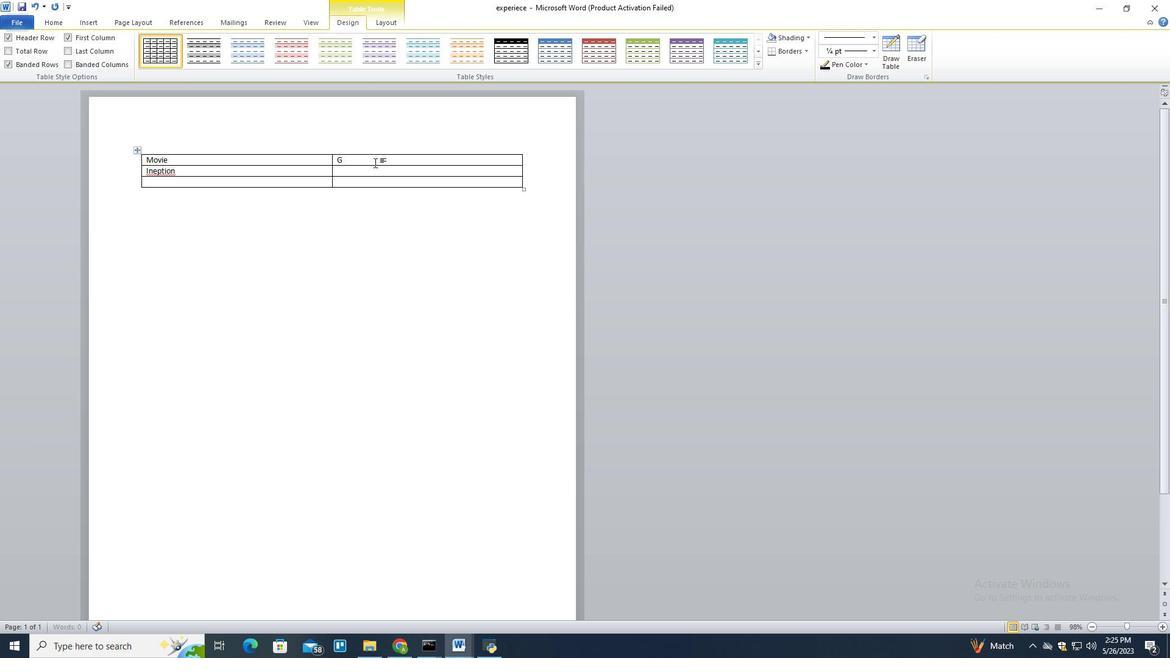 
Action: Mouse moved to (375, 162)
Screenshot: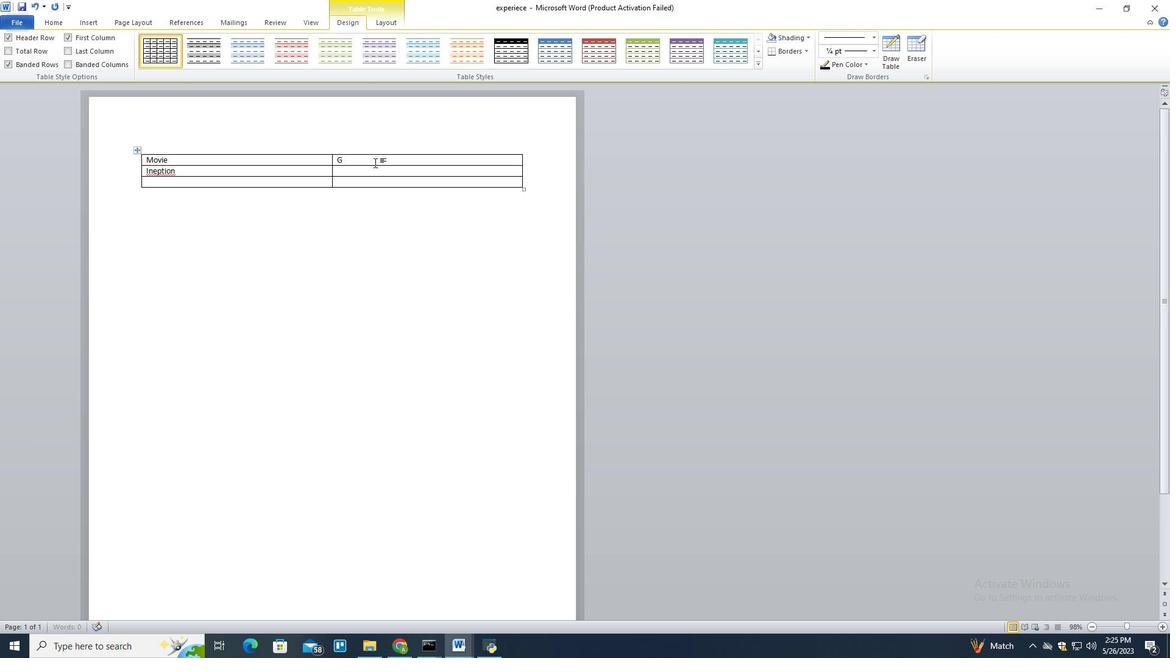 
Action: Key pressed enre<Key.tab><Key.tab><Key.tab><Key.tab><Key.tab><Key.tab><Key.tab><Key.tab><Key.tab><Key.tab><Key.tab>ctrl+Z<'\x1a'><'\x1a'><'\x1a'><'\x1a'>
Screenshot: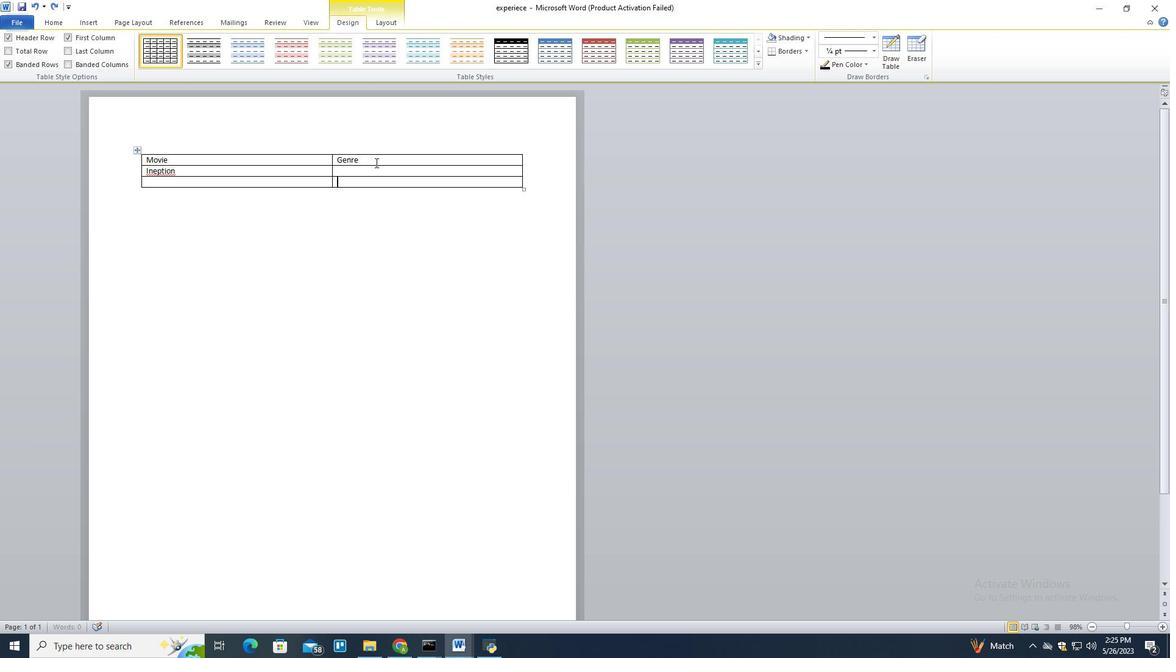 
Action: Mouse moved to (187, 166)
Screenshot: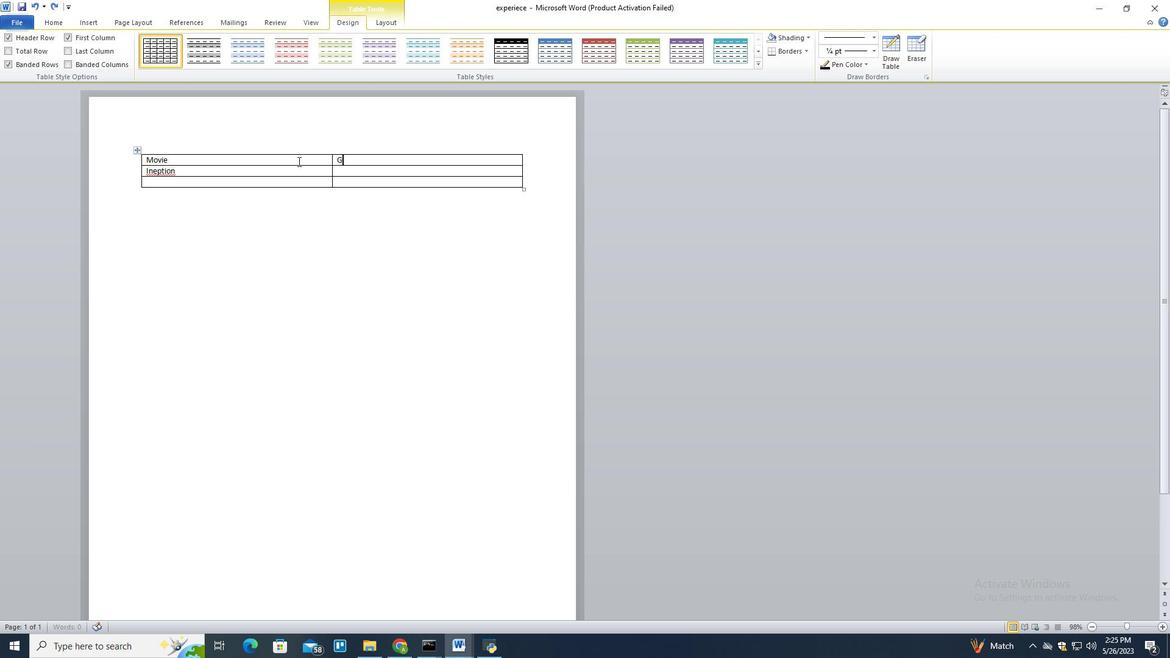 
Action: Key pressed <'\x1a'>
Screenshot: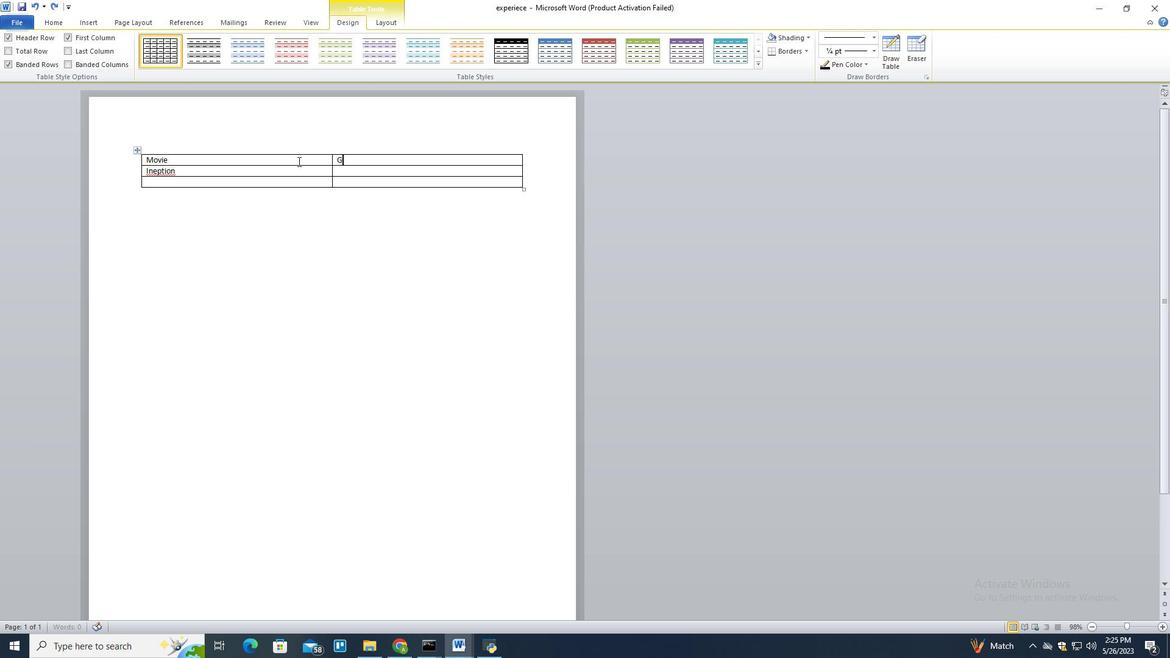 
Action: Mouse moved to (152, 172)
Screenshot: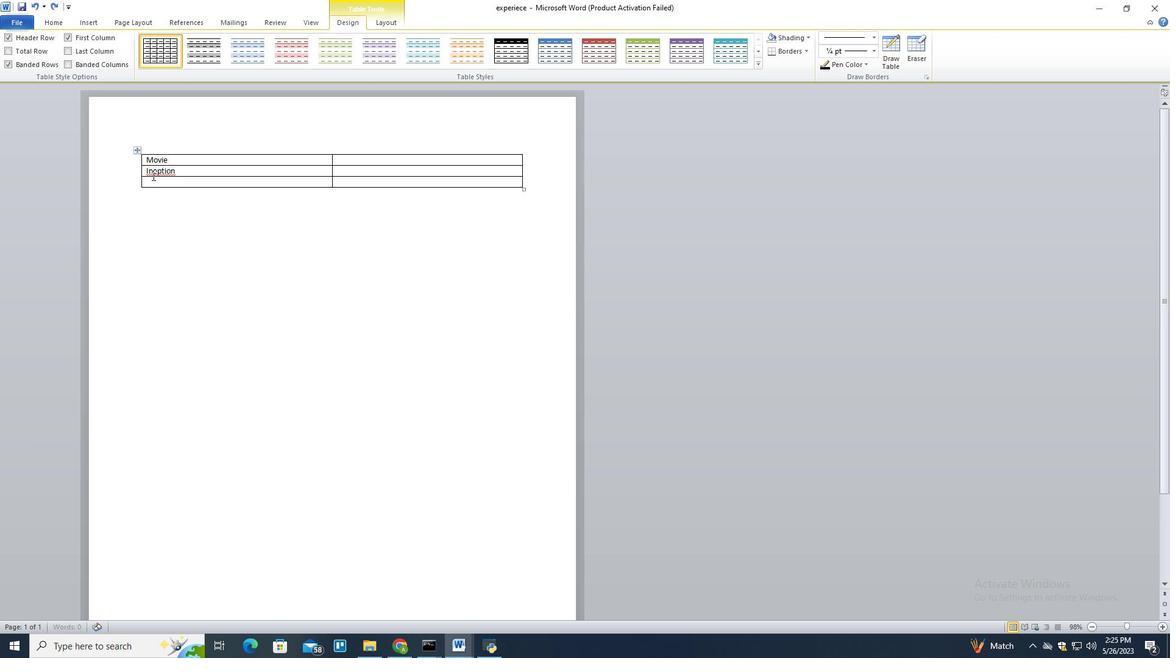 
Action: Mouse pressed left at (152, 172)
Screenshot: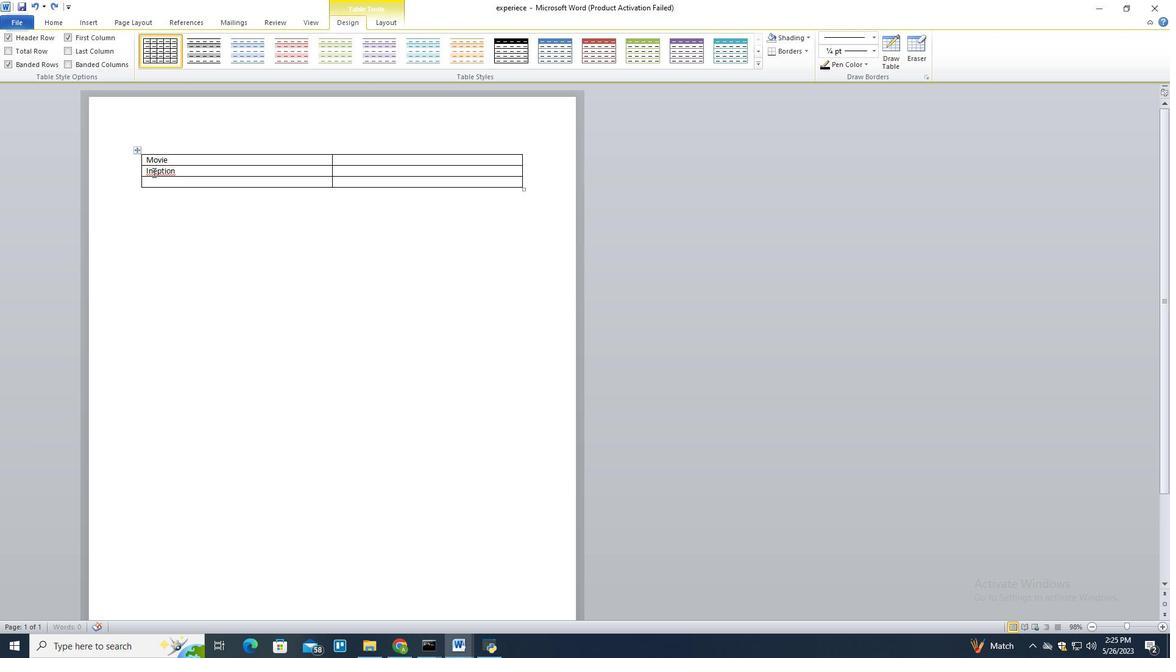 
Action: Mouse moved to (278, 177)
Screenshot: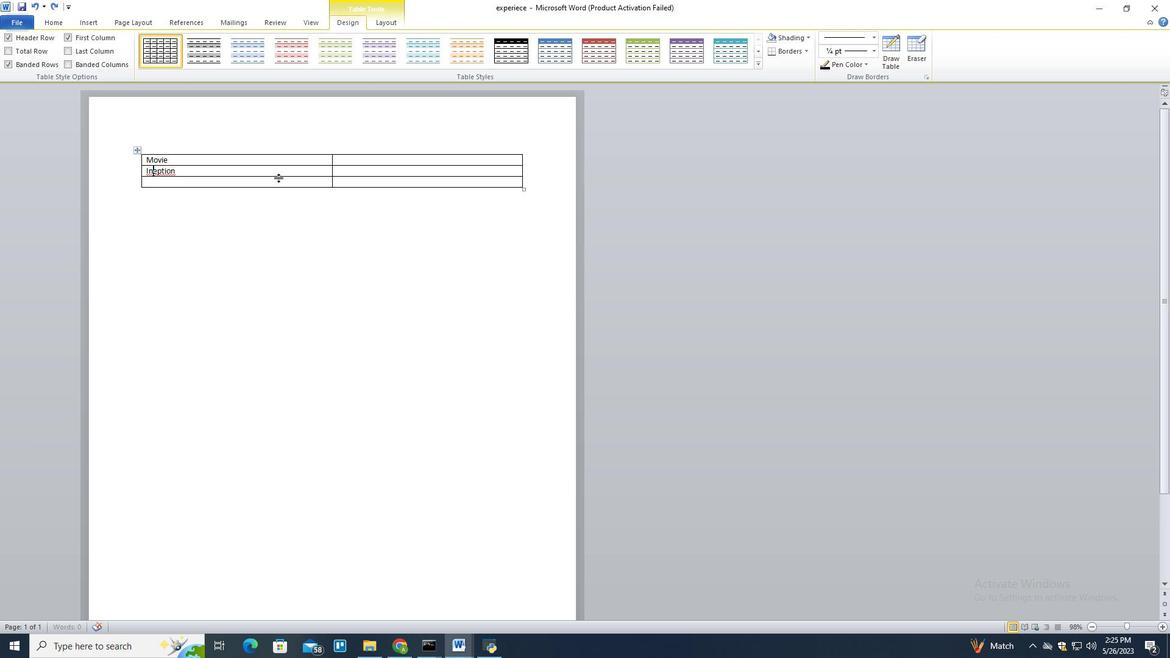 
Action: Key pressed c 455, 292)
Screenshot: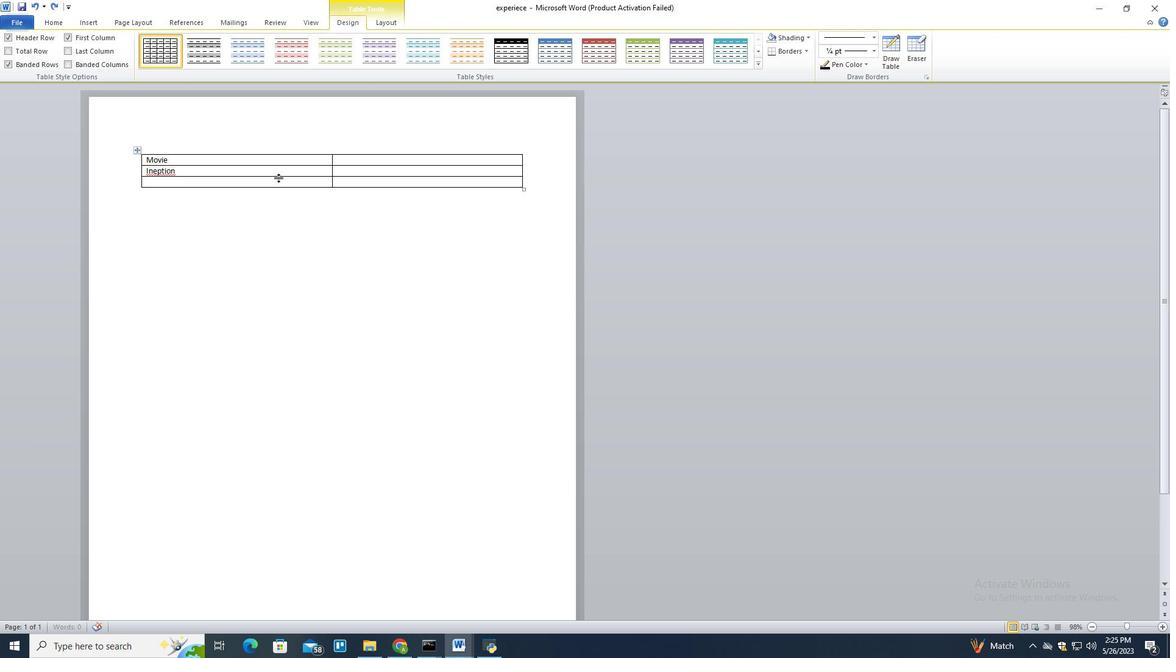 
Action: Mouse moved to (380, 158)
Screenshot: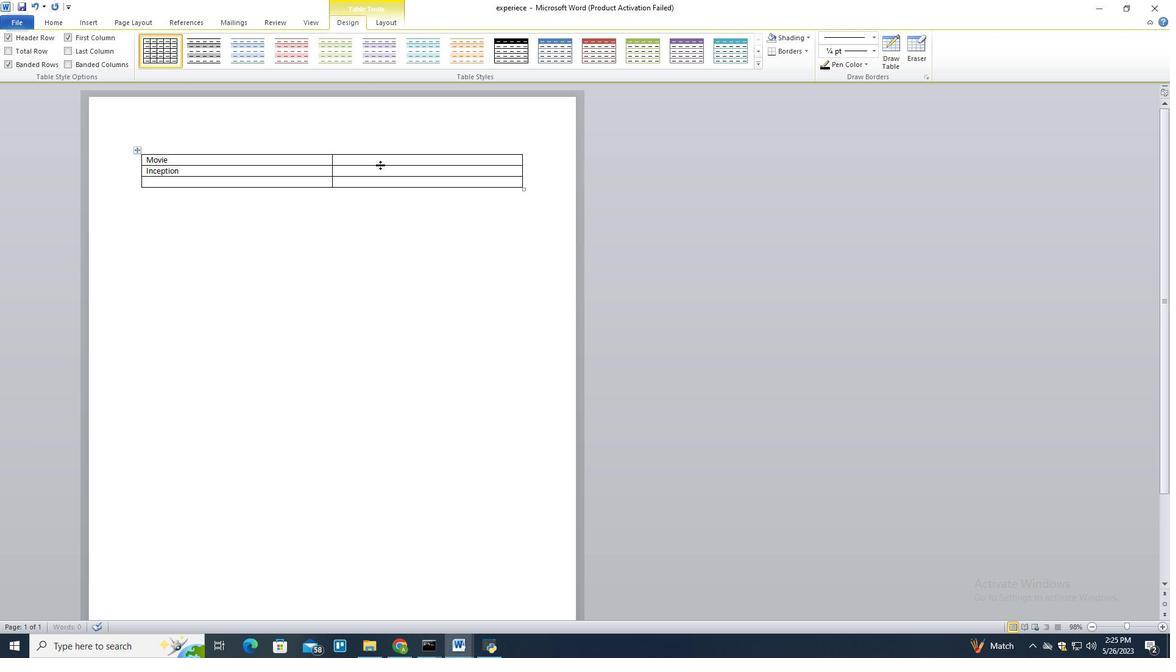 
Action: Mouse pressed left at (380, 158)
Screenshot: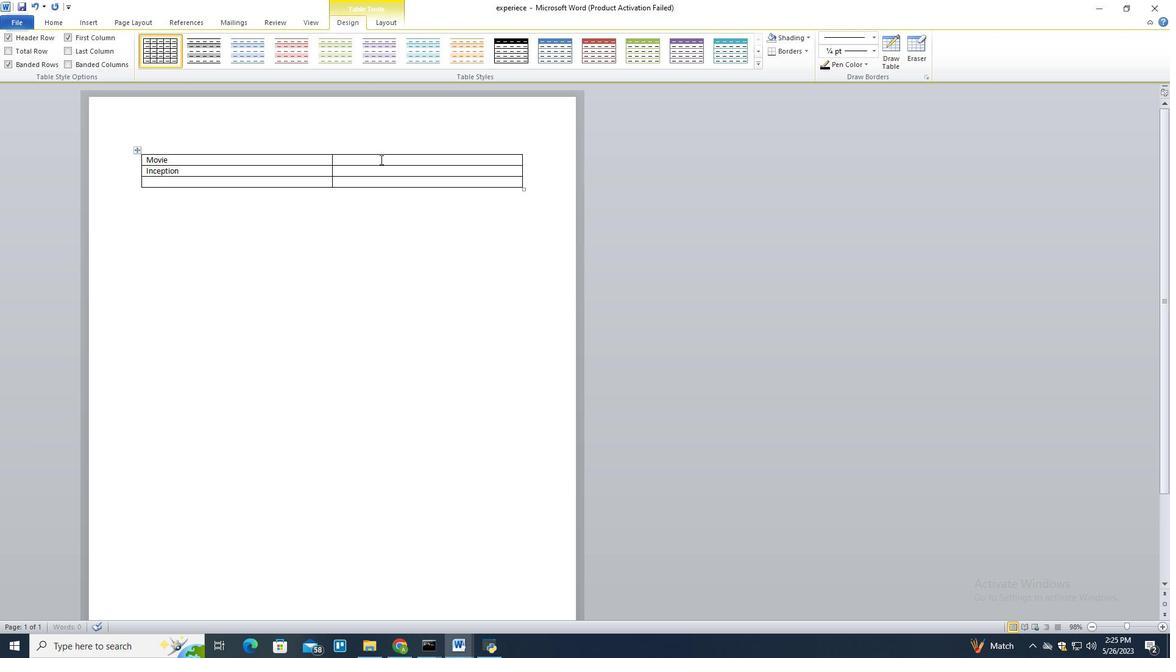 
Action: Key pressed <Key.shift>Geenre
Screenshot: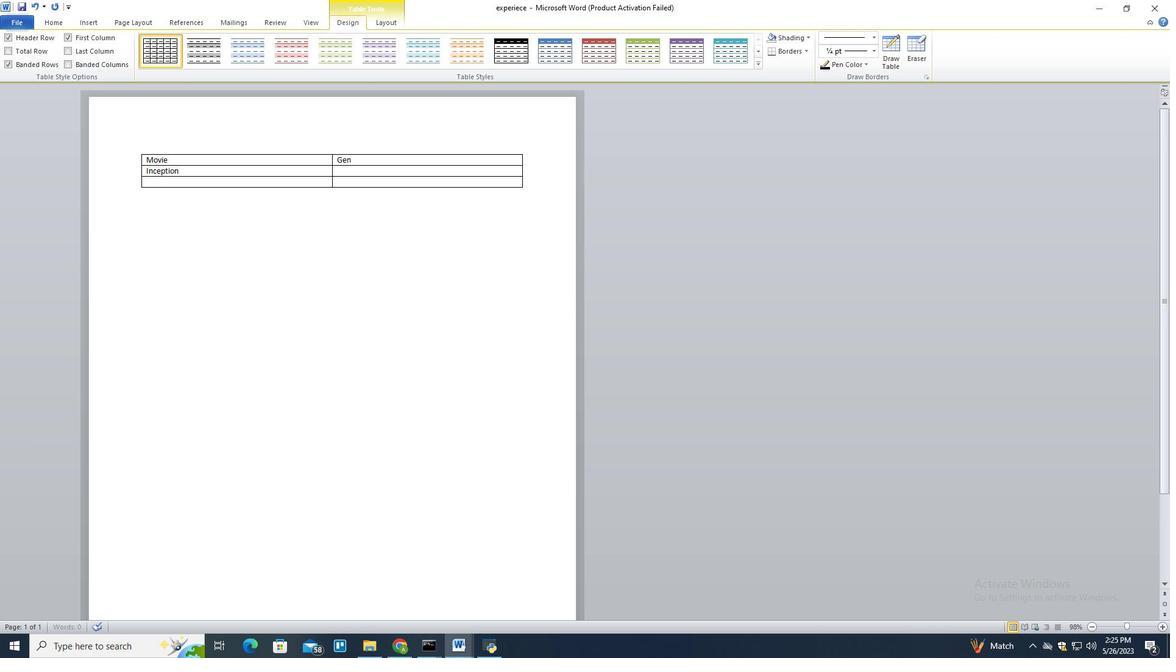 
Action: Mouse moved to (368, 171)
Screenshot: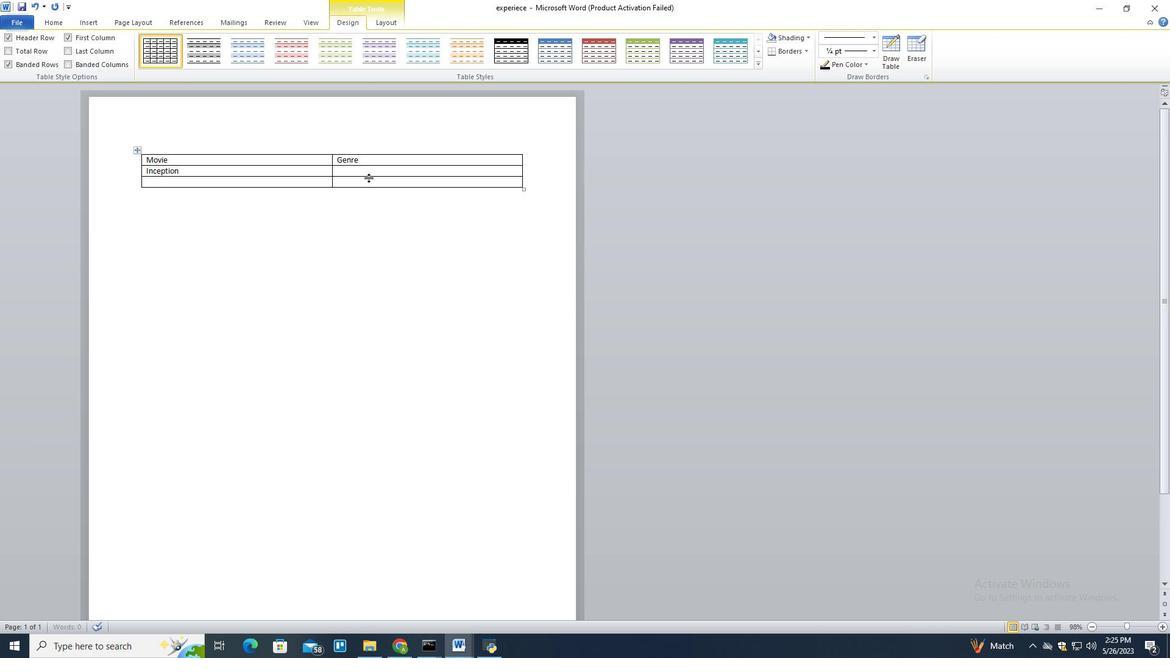 
Action: Mouse pressed left at (368, 171)
Screenshot: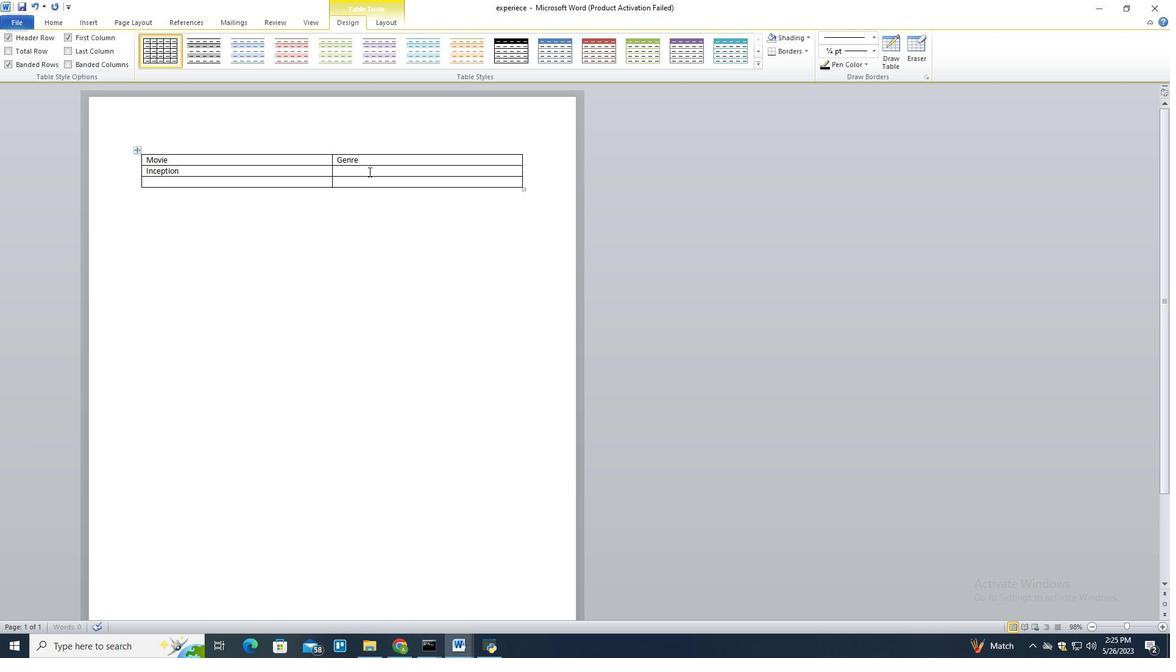 
Action: Key pressed <Key.shift>The<Key.space><Key.shift>A<Key.backspace><Key.space><Key.shift>A<Key.shift>Avenen<Key.backspace><Key.backspace>gers..<Key.backspace>
Screenshot: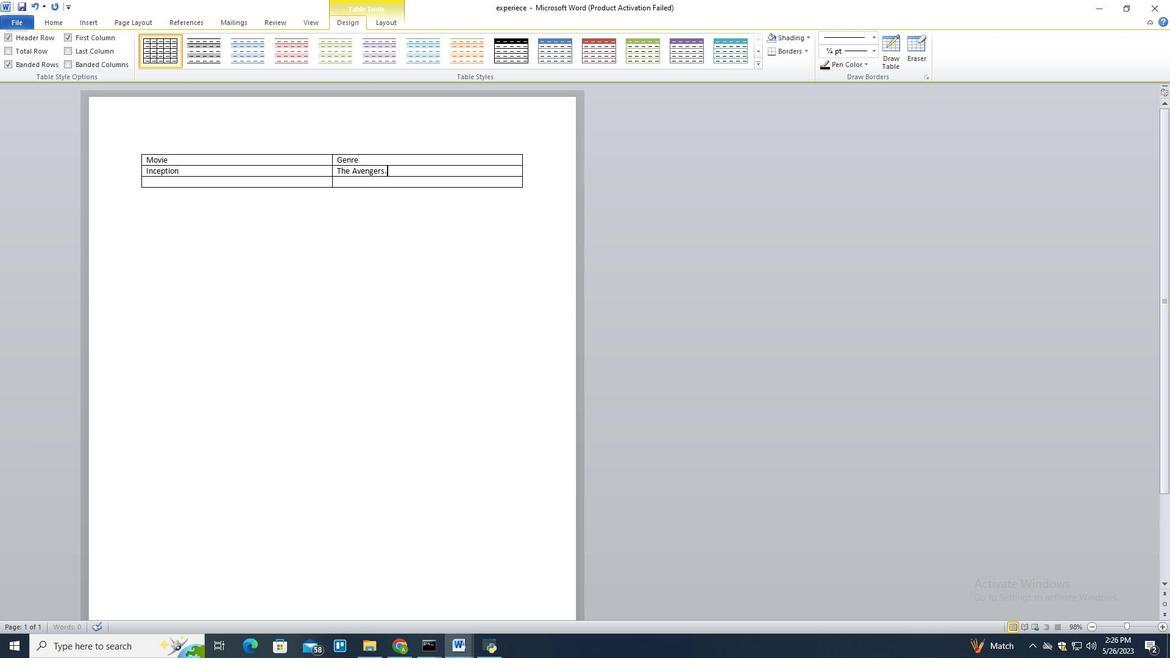 
Action: Mouse moved to (235, 181)
Screenshot: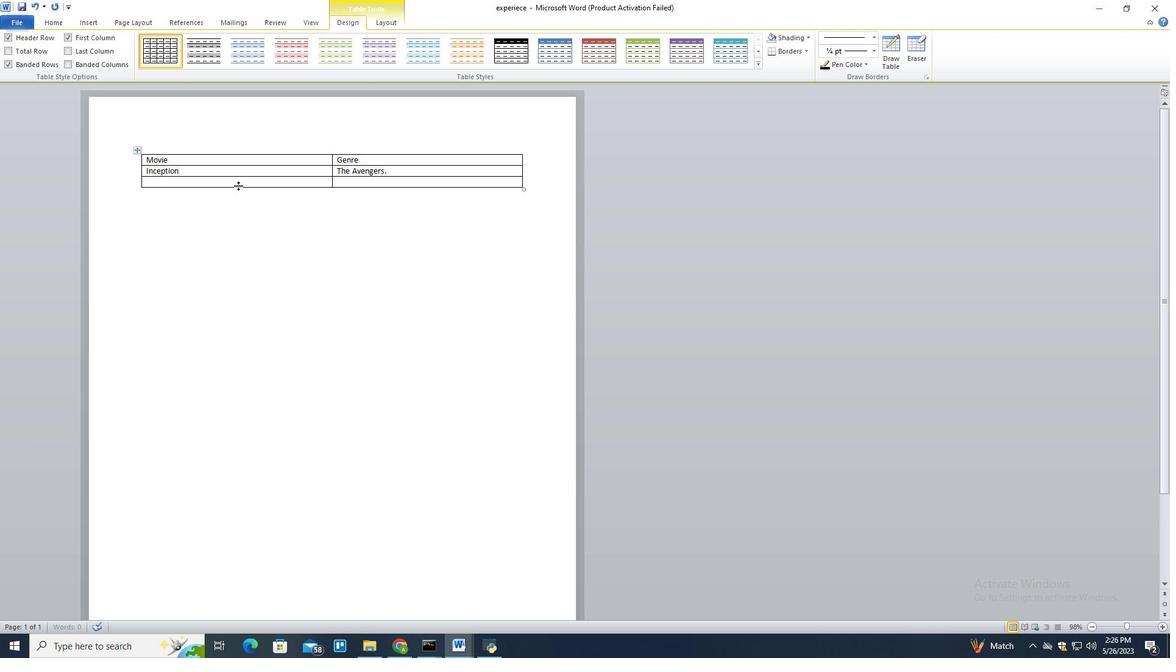 
Action: Mouse pressed left at (235, 181)
Screenshot: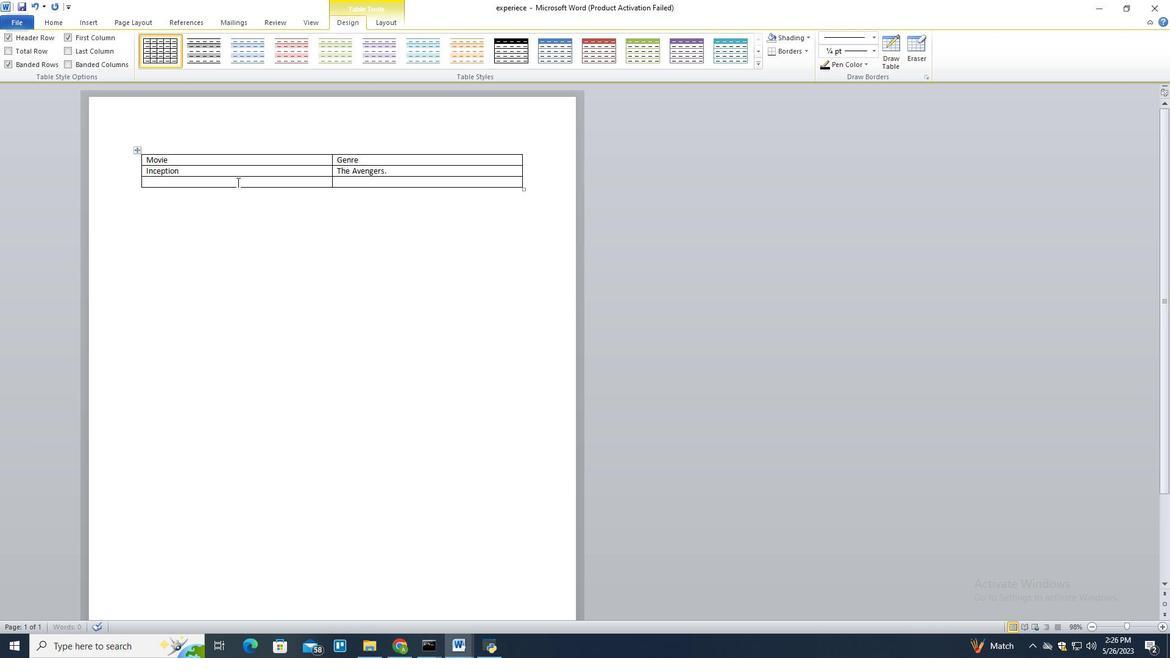 
Action: Mouse moved to (232, 181)
Screenshot: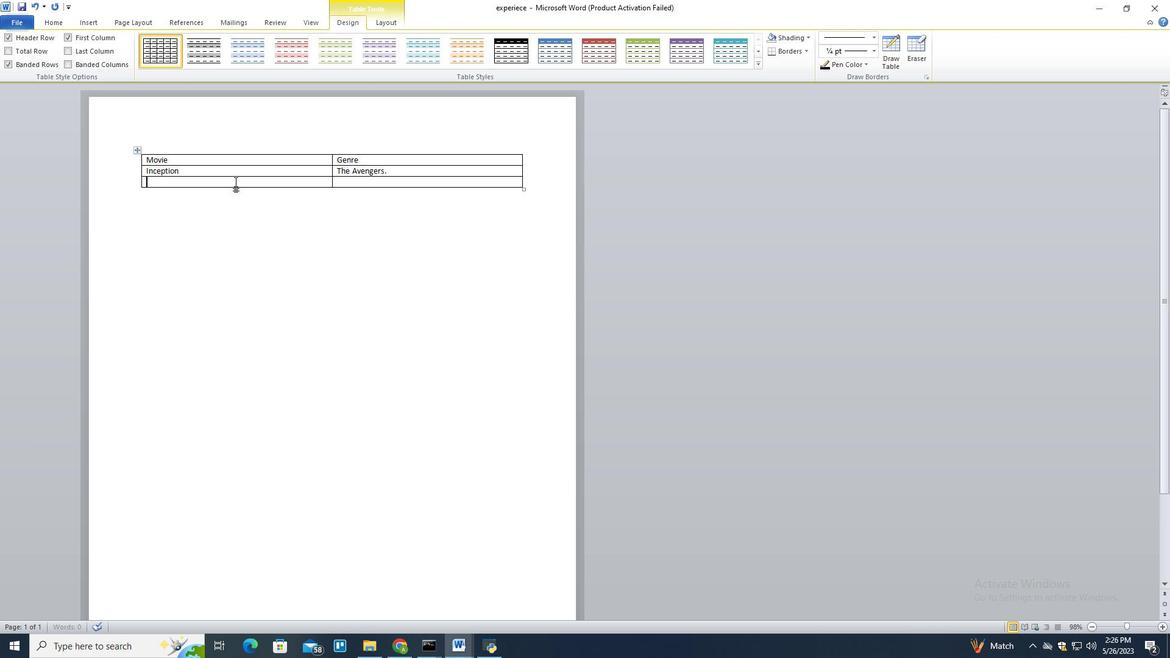 
Action: Key pressed <Key.shift>
Screenshot: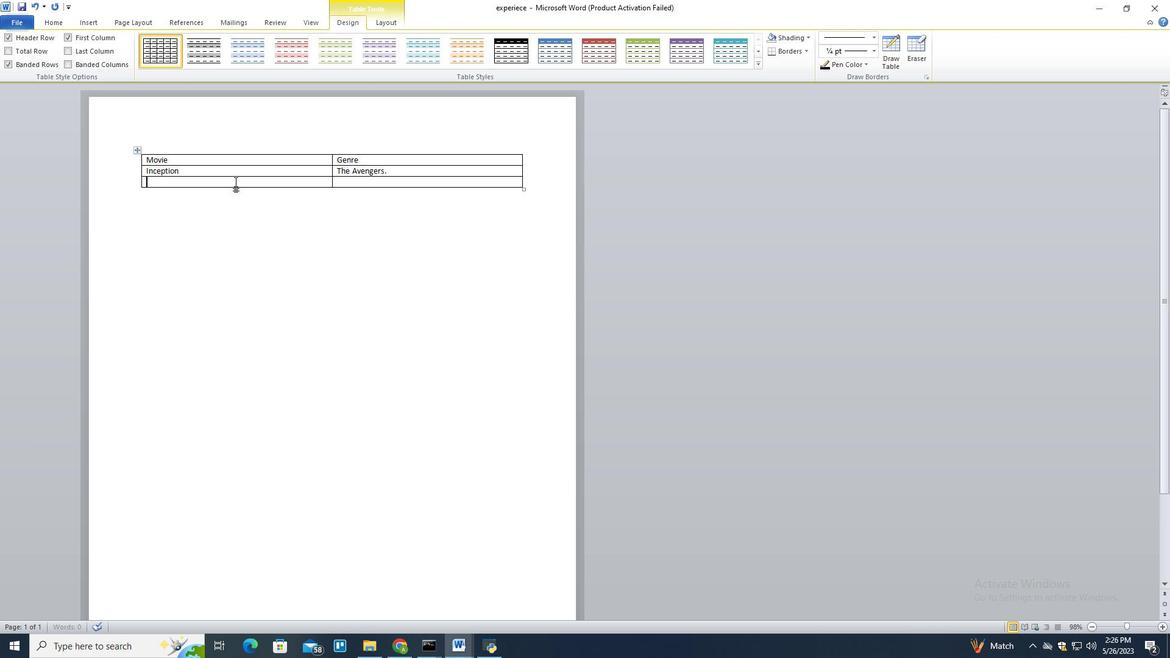
Action: Mouse moved to (227, 181)
Screenshot: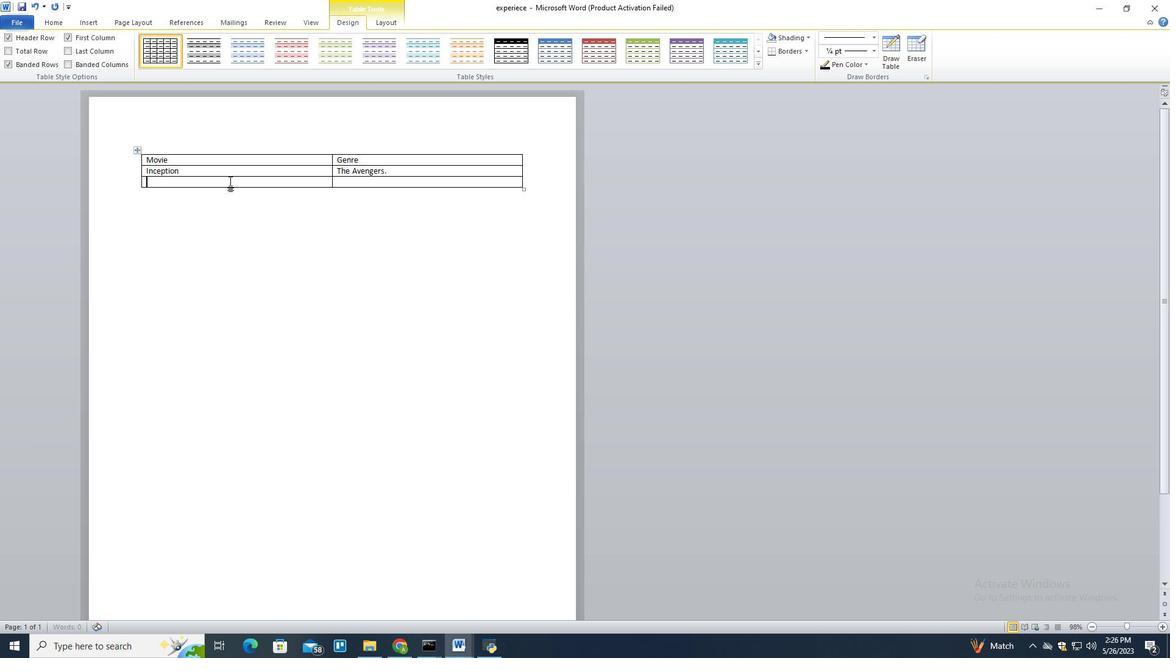 
Action: Key pressed <Key.shift><Key.shift><Key.shift>Thrriller<Key.tab><Key.shift>SA<Key.backspace>Action<Key.backspace><Key.backspace>on.
Screenshot: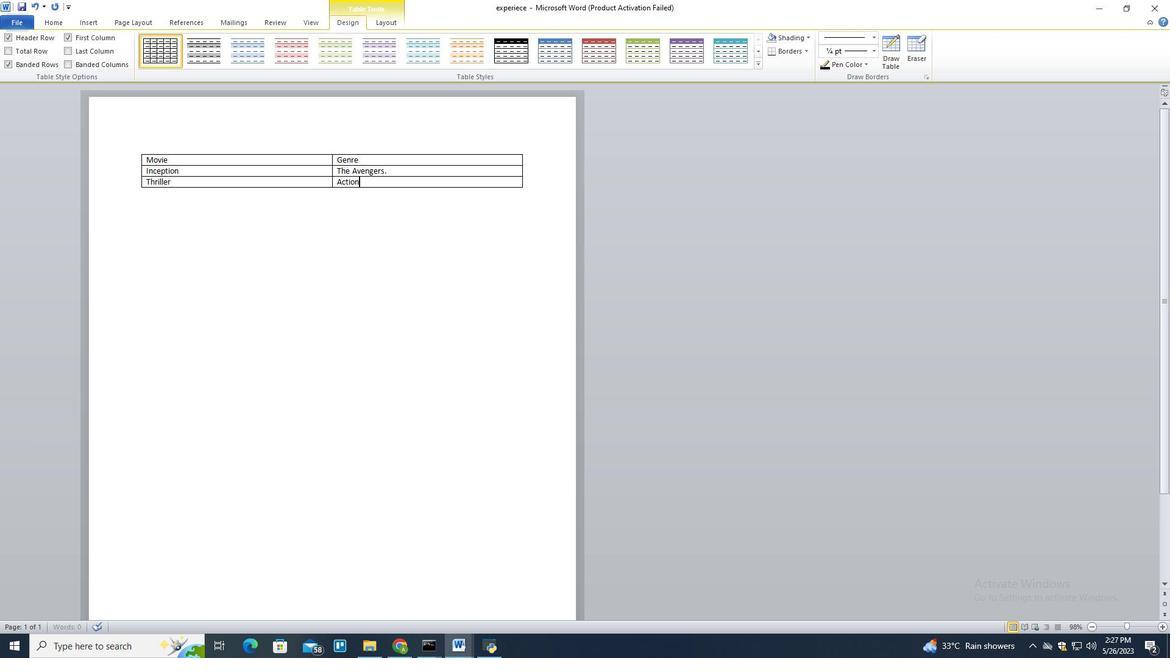 
Action: Mouse moved to (384, 156)
Screenshot: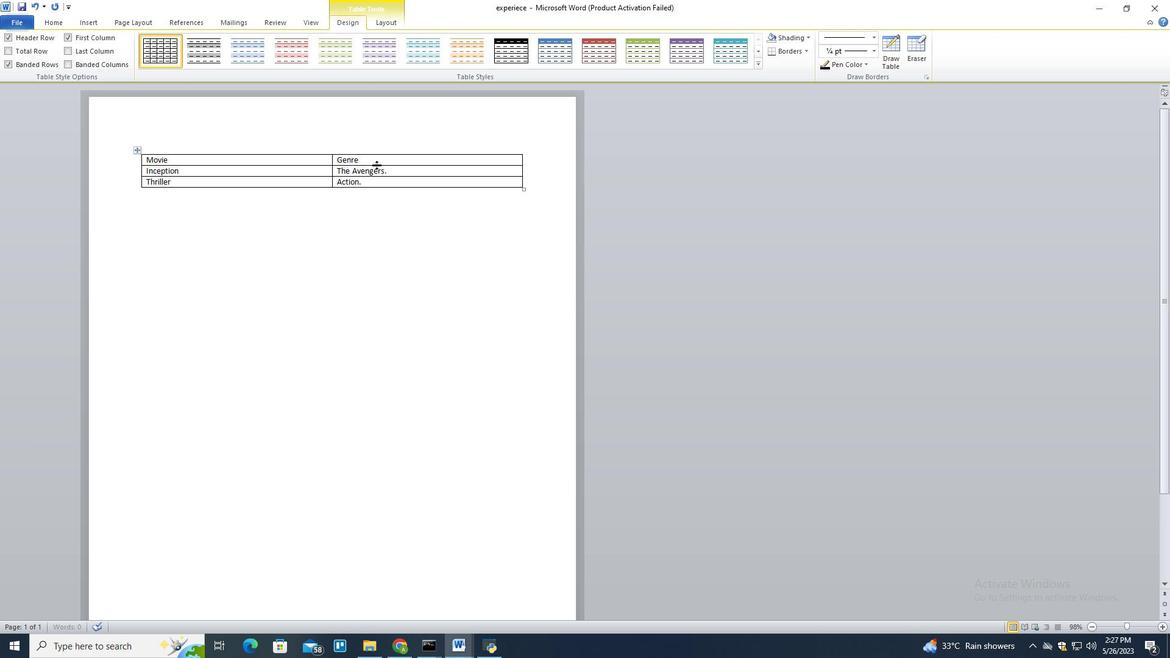 
Action: Mouse pressed left at (384, 156)
Screenshot: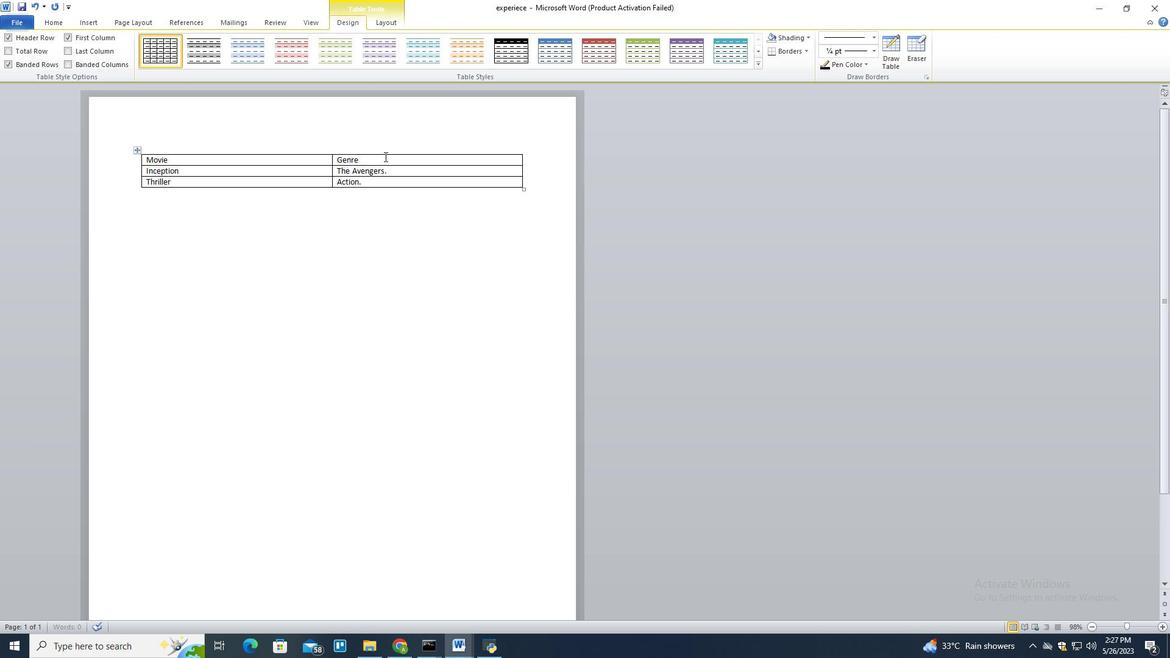 
Action: Mouse moved to (382, 158)
Screenshot: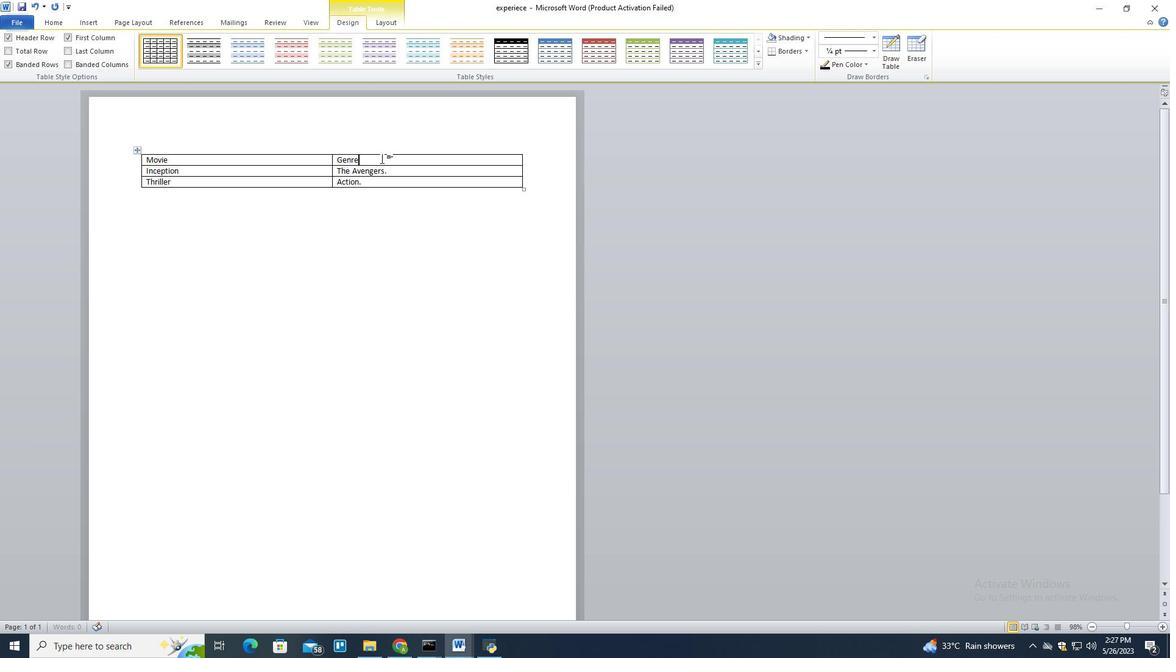 
Action: Key pressed .
Screenshot: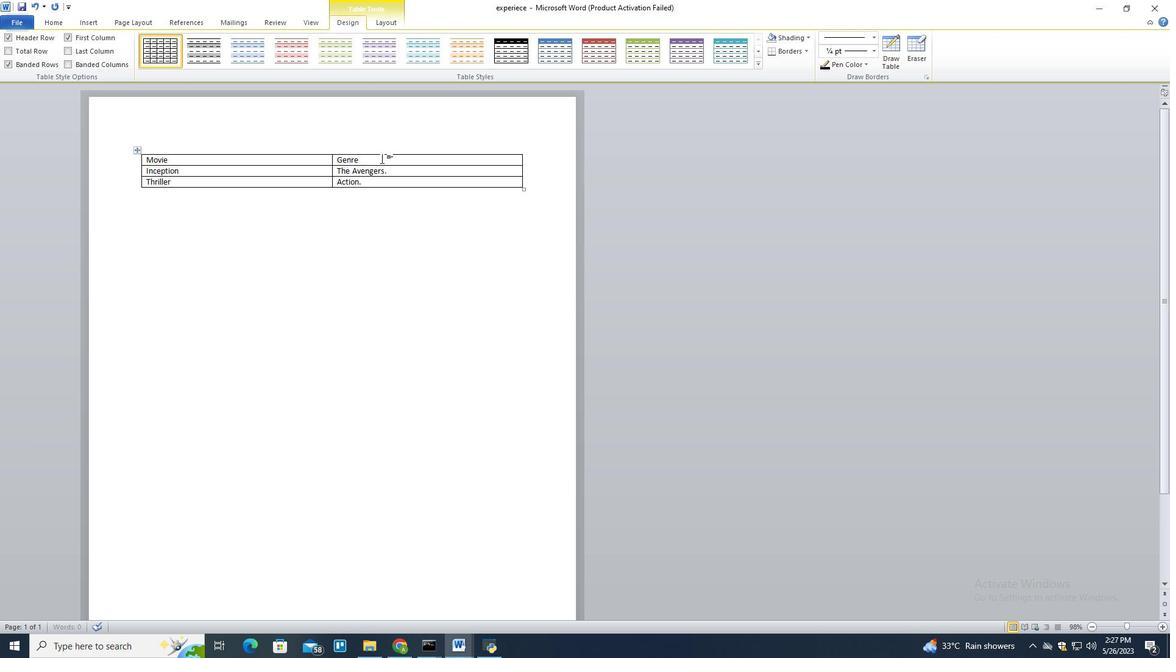 
Action: Mouse moved to (557, 185)
Screenshot: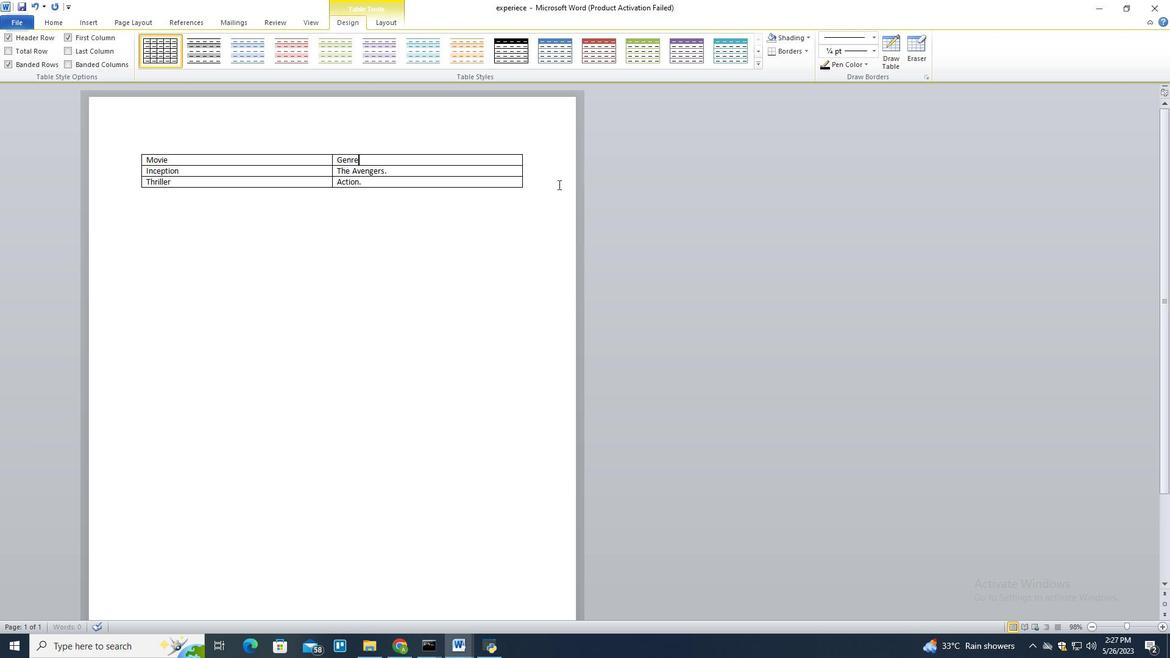 
Action: Key pressed .
Screenshot: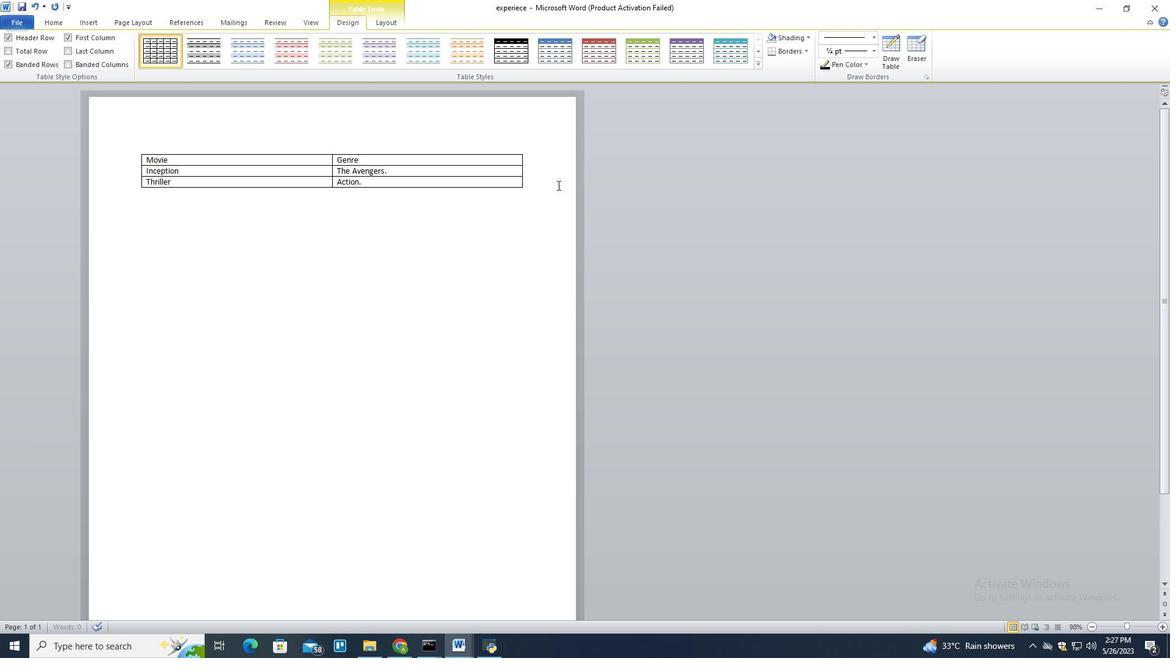 
Action: Mouse moved to (558, 185)
Screenshot: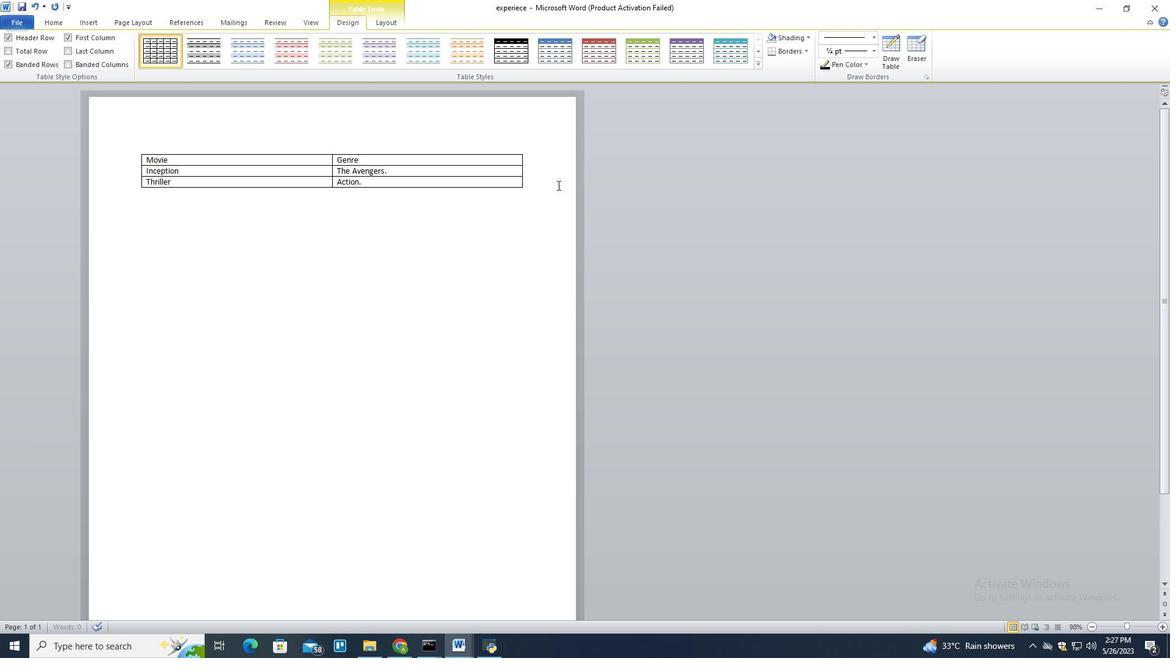 
Action: Key pressed ,.
Screenshot: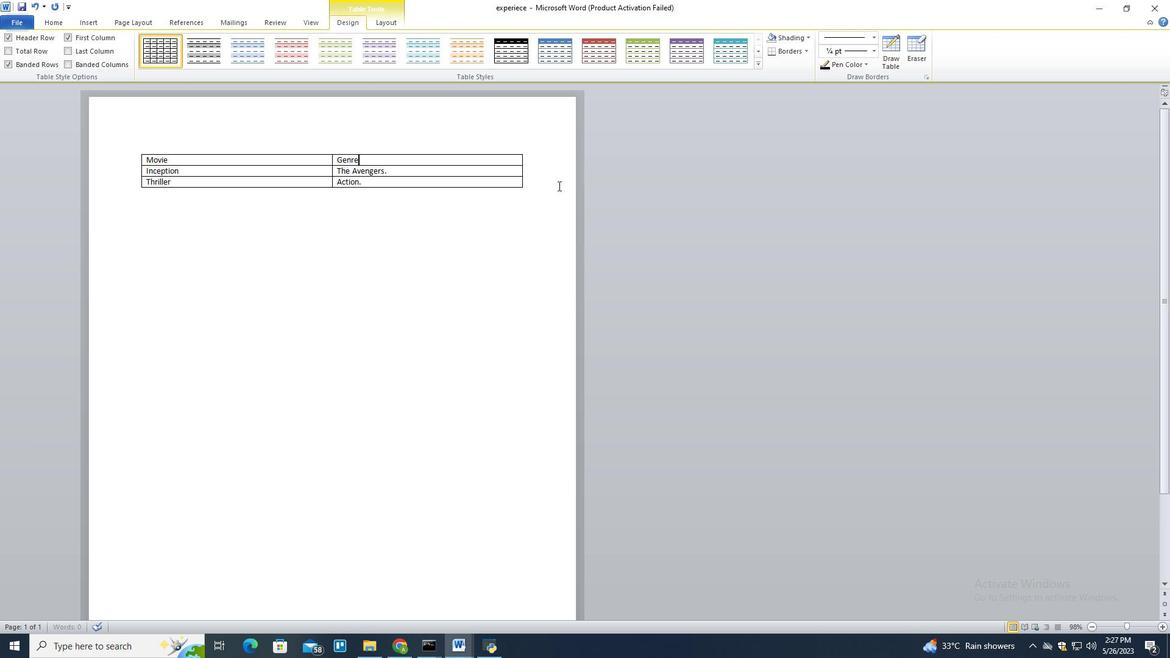 
Action: Mouse moved to (757, 69)
Screenshot: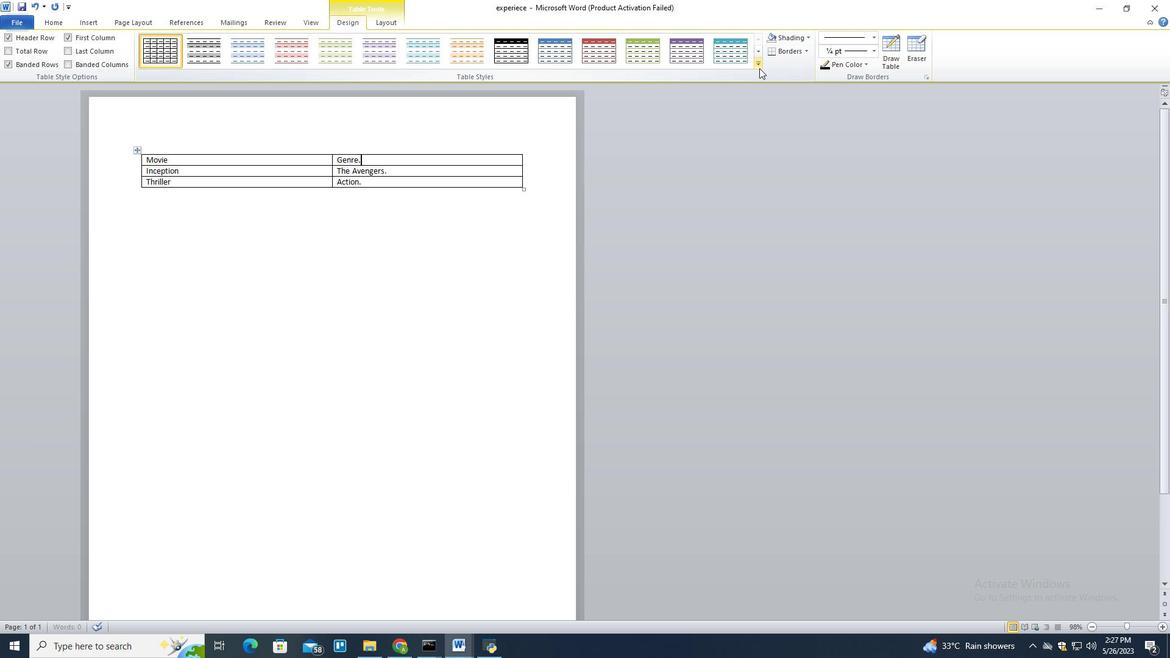
Action: Mouse pressed left at (757, 69)
Screenshot: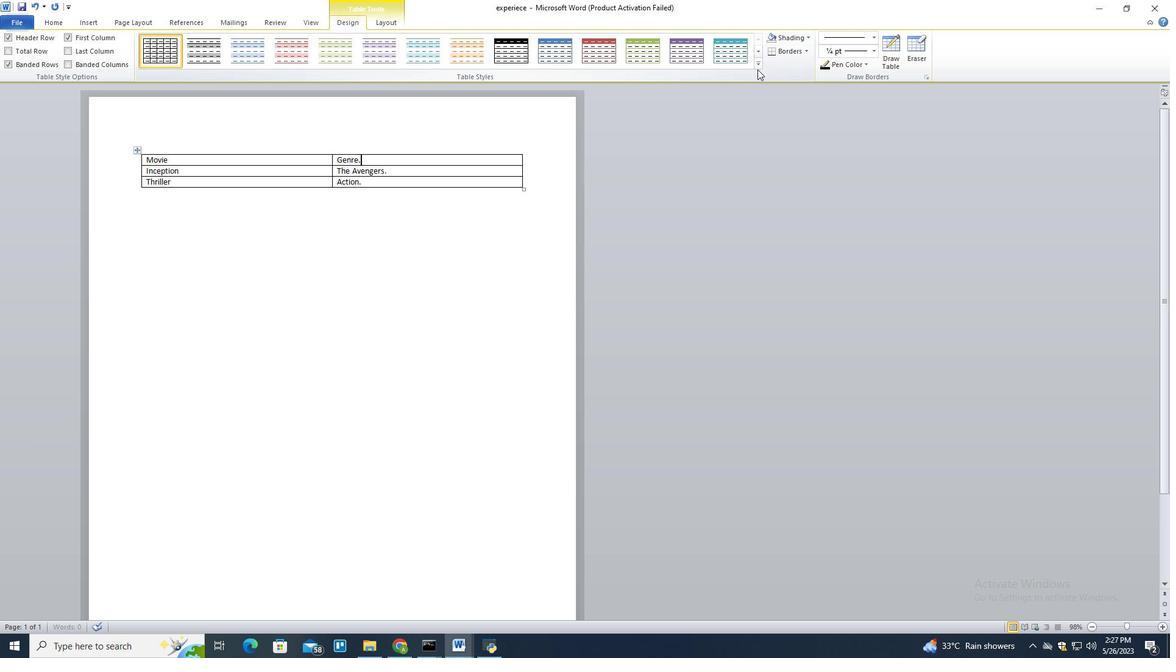 
Action: Mouse moved to (756, 67)
Screenshot: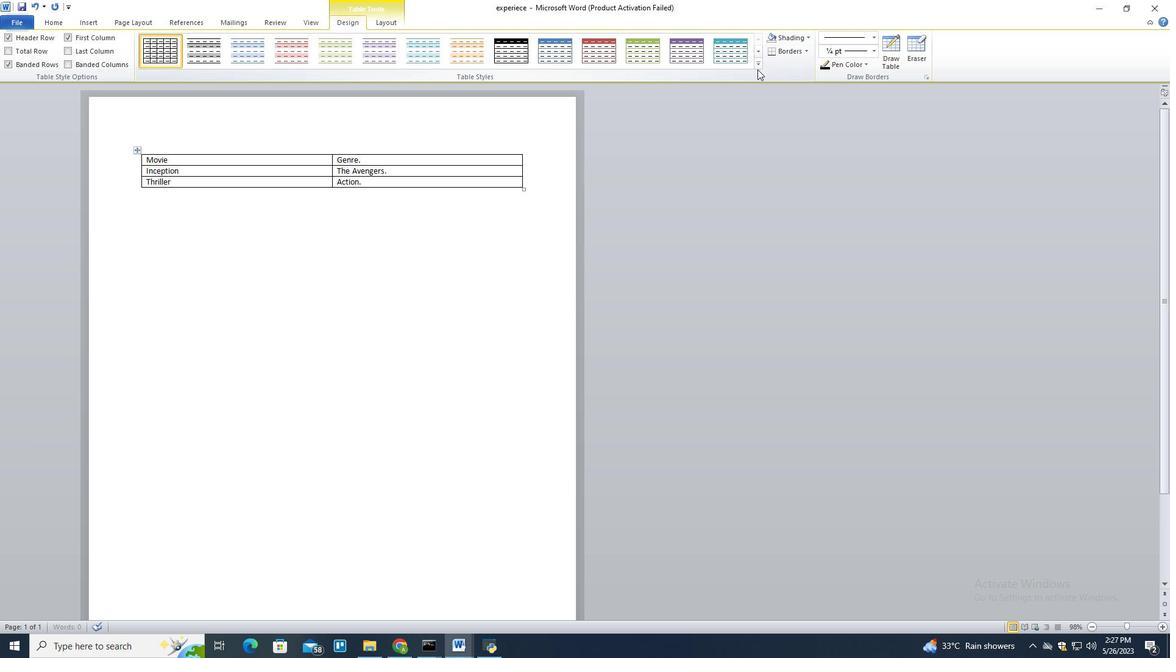 
Action: Mouse pressed left at (756, 67)
Screenshot: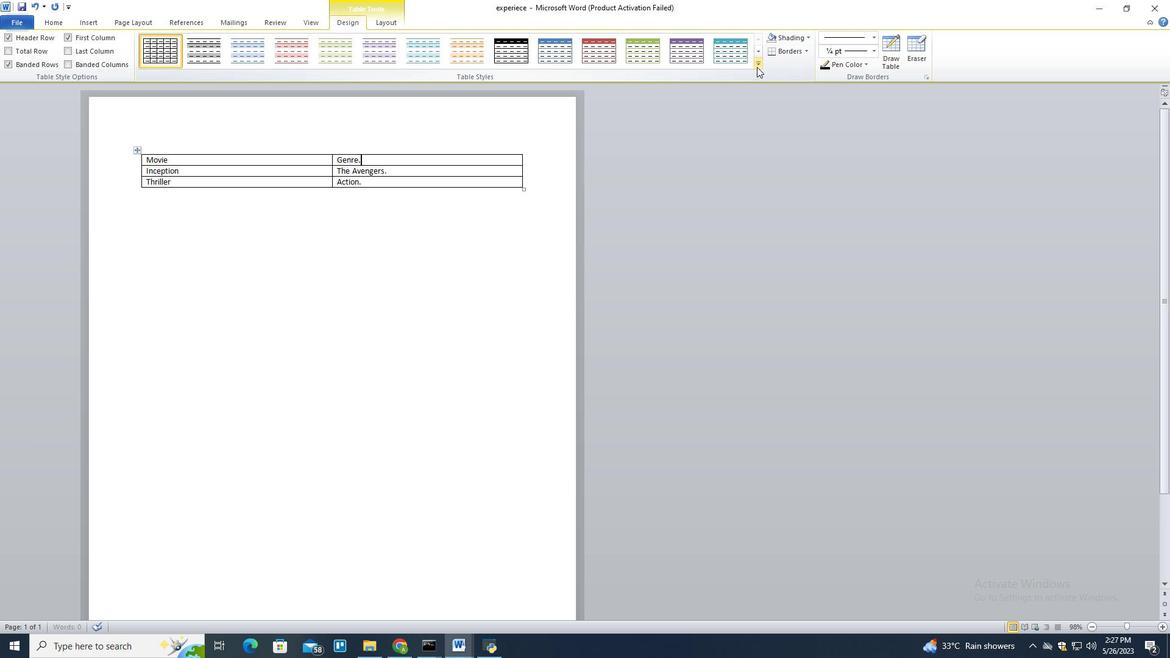 
Action: Mouse moved to (602, 98)
Screenshot: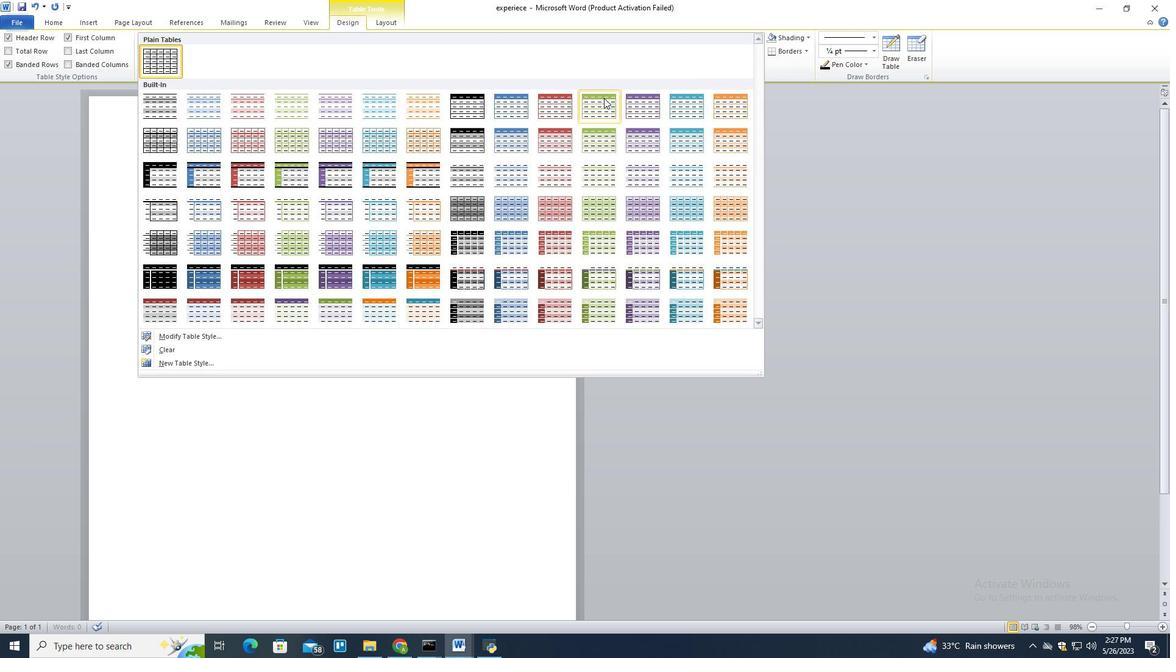 
Action: Mouse pressed left at (602, 98)
Screenshot: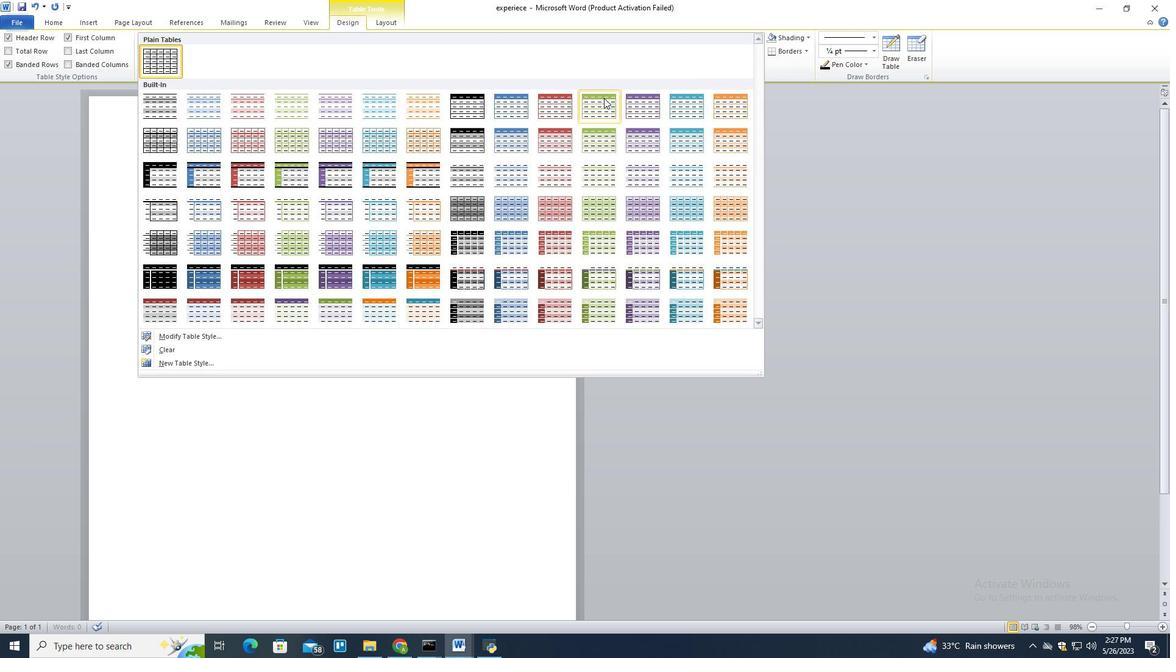 
Action: Mouse moved to (346, 266)
Screenshot: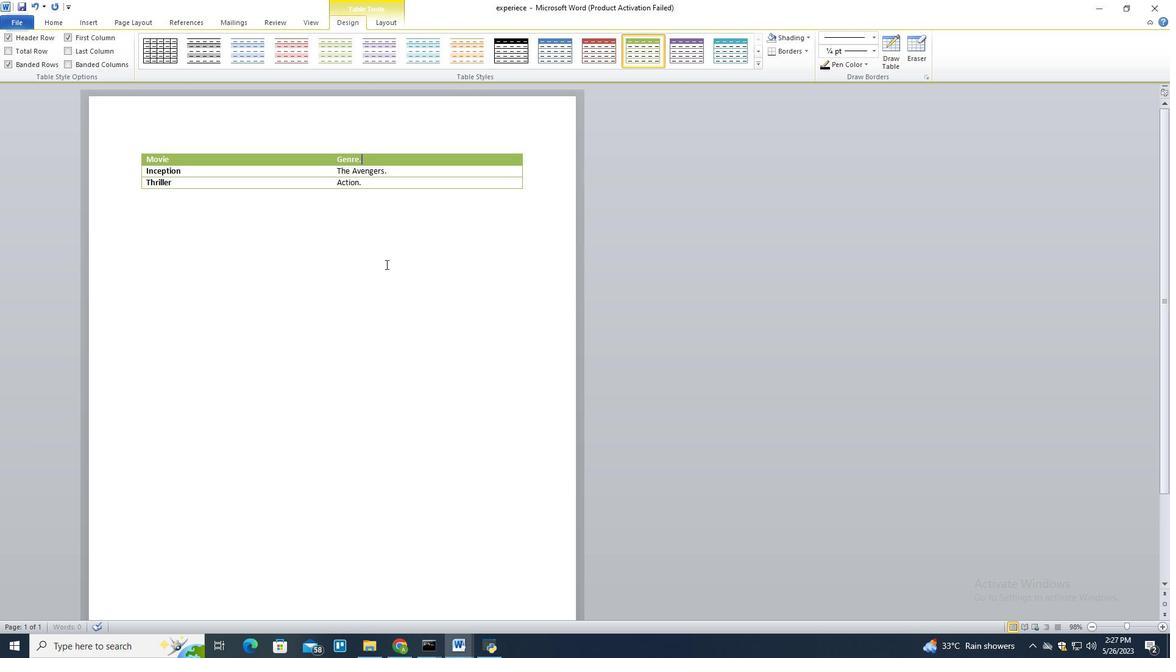 
Action: Mouse pressed left at (346, 266)
Screenshot: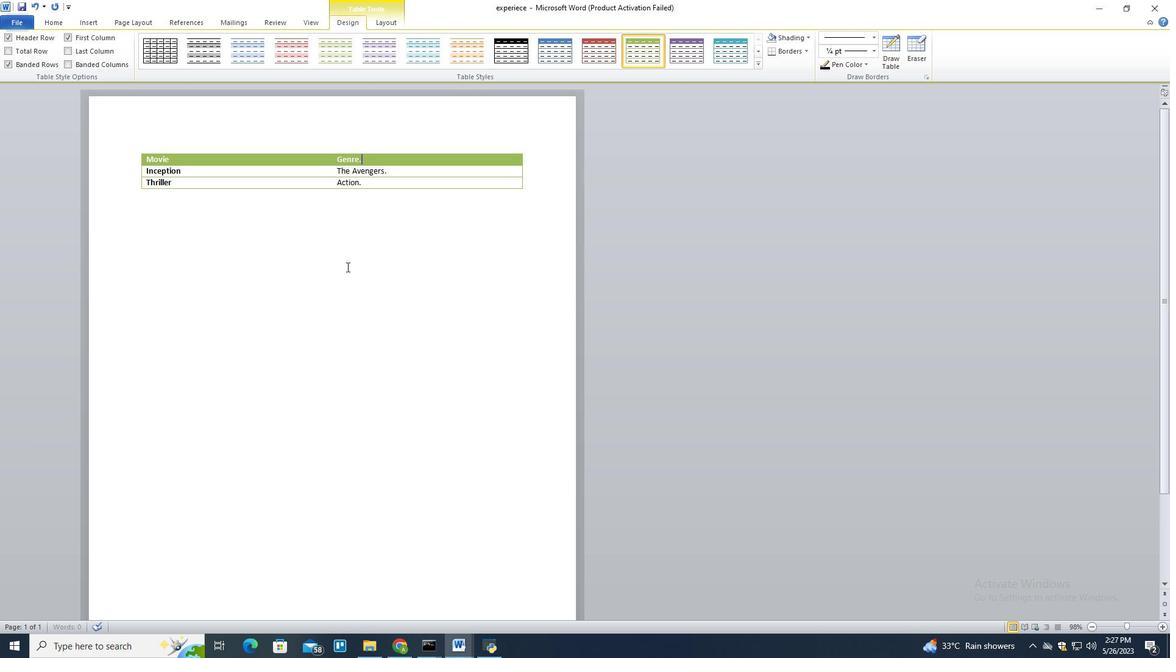 
